 Task: Explore Airbnb accommodation in NgaoundÃ©rÃ©, Cameroon from 2nd December, 2023 to 10th December, 2023 for 1 adult.1  bedroom having 1 bed and 1 bathroom. Property type can be hotel. Booking option can be shelf check-in. Look for 3 properties as per requirement.
Action: Mouse pressed left at (486, 105)
Screenshot: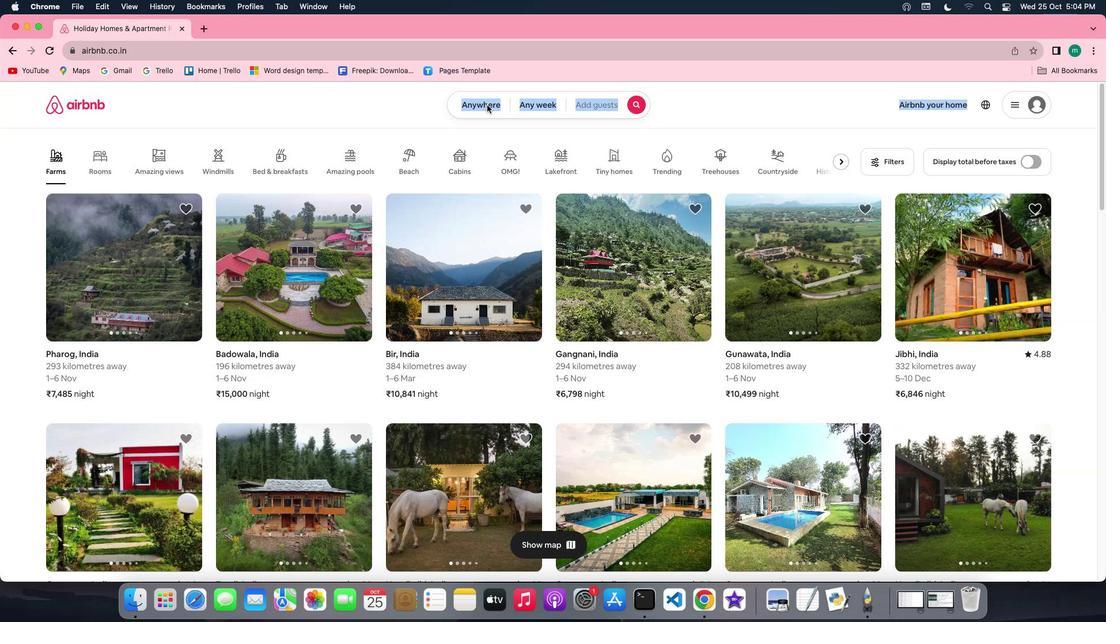 
Action: Mouse pressed left at (486, 105)
Screenshot: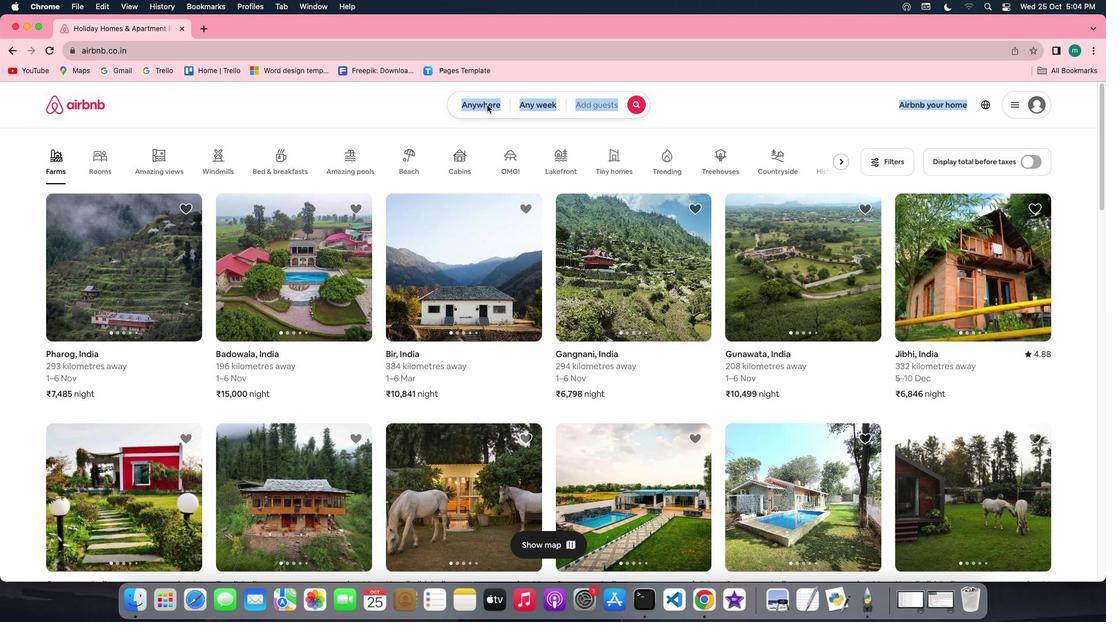 
Action: Mouse moved to (404, 155)
Screenshot: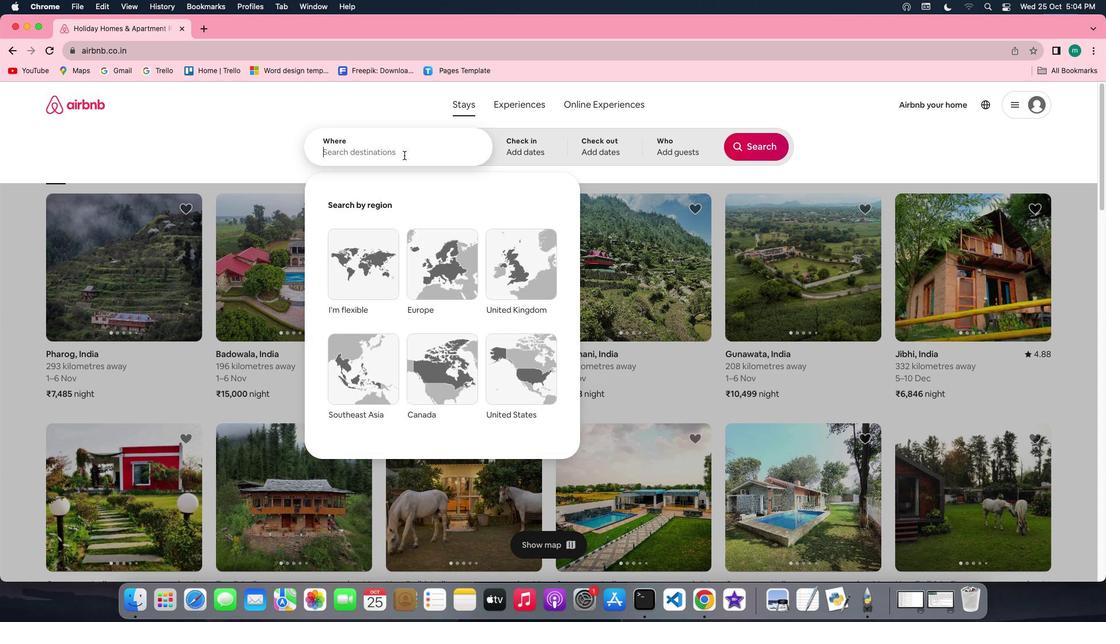 
Action: Mouse pressed left at (404, 155)
Screenshot: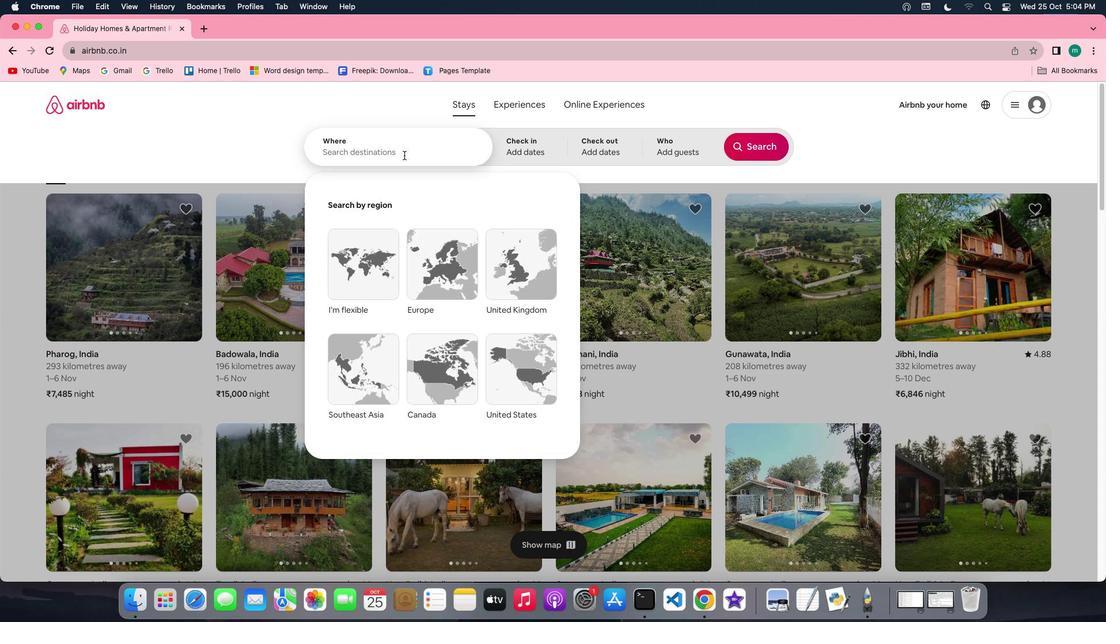 
Action: Mouse moved to (409, 153)
Screenshot: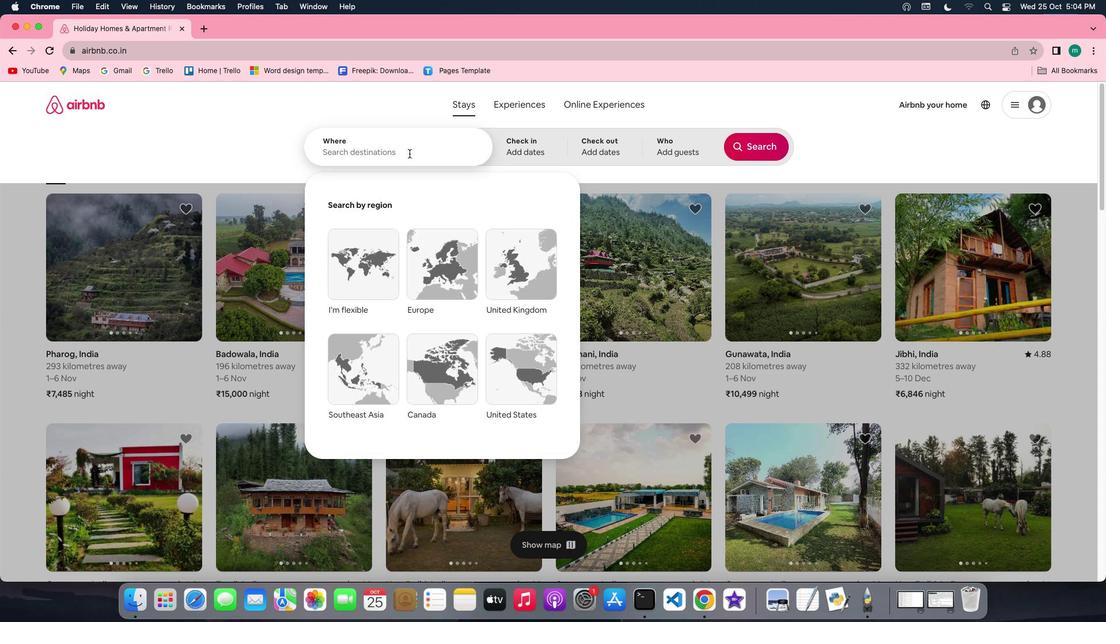 
Action: Key pressed Key.shift'N''g''a''o''u''n''d''e''r''e'
Screenshot: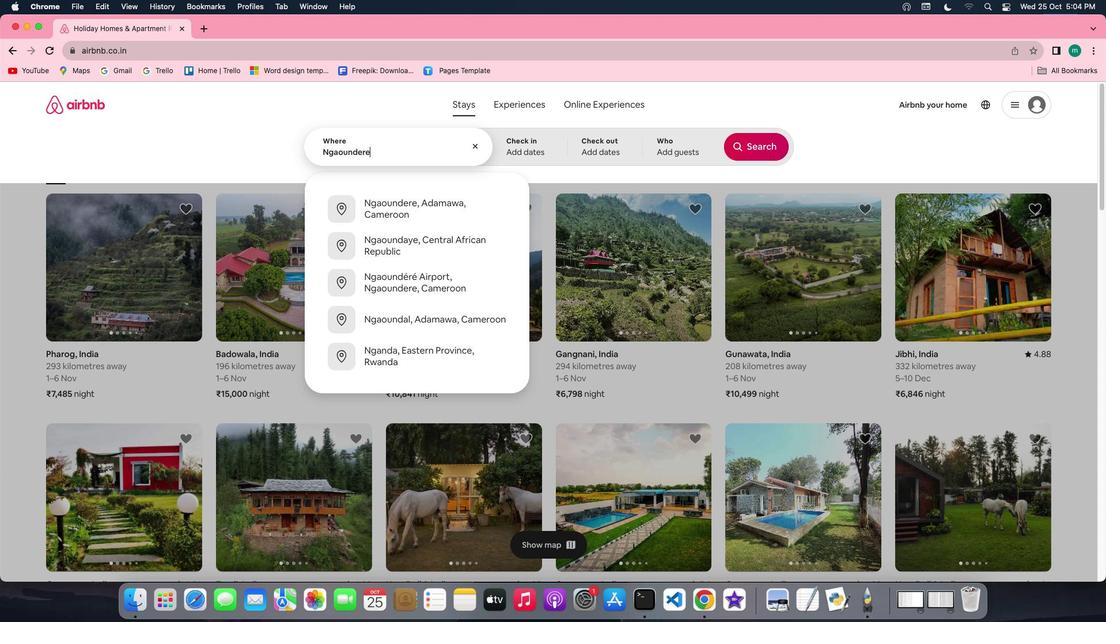 
Action: Mouse moved to (409, 153)
Screenshot: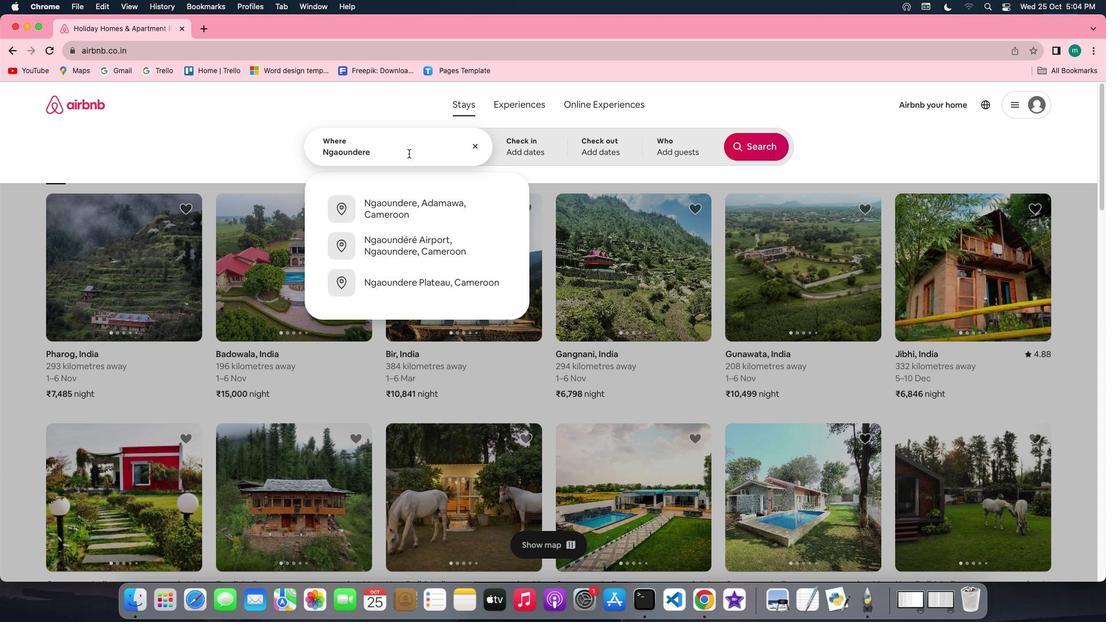 
Action: Key pressed ','Key.spaceKey.shift'C''a''a''m''e''r''o''o''n'
Screenshot: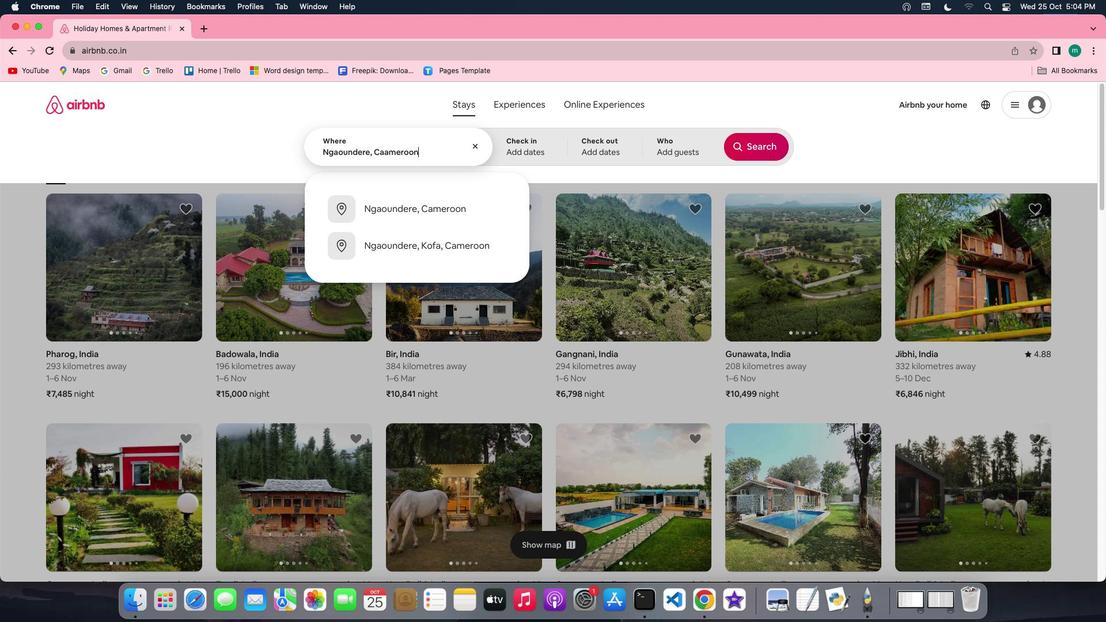 
Action: Mouse moved to (517, 150)
Screenshot: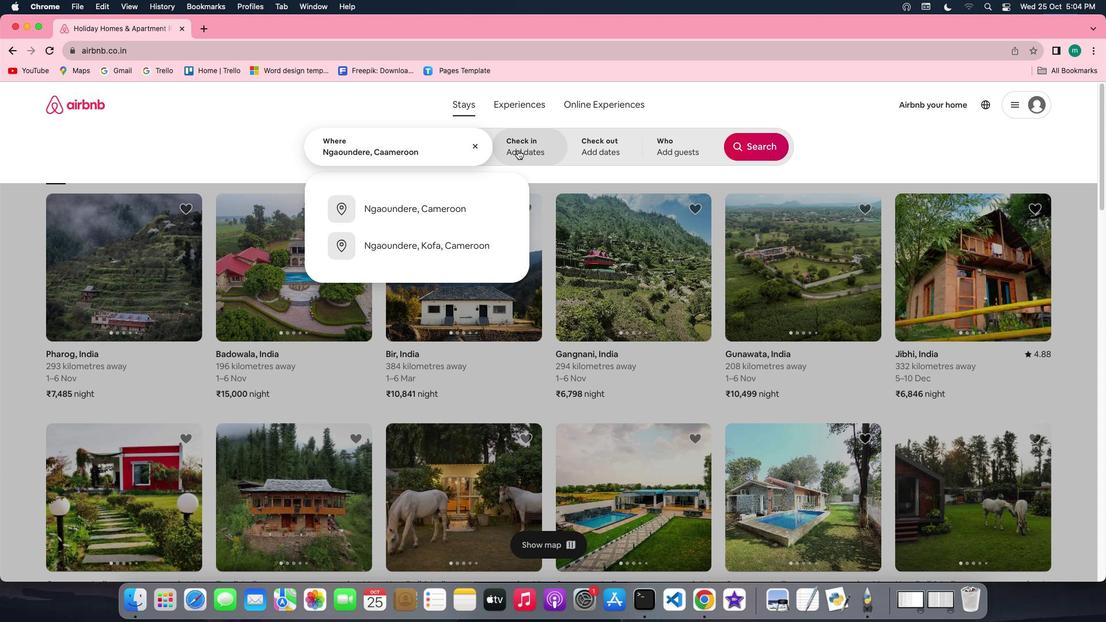 
Action: Mouse pressed left at (517, 150)
Screenshot: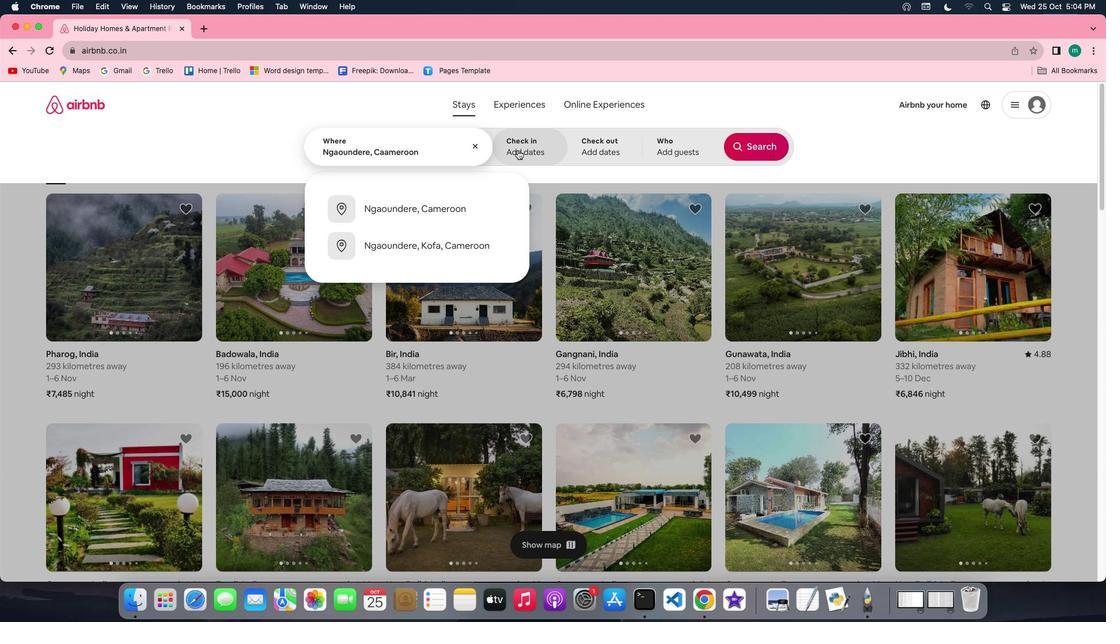 
Action: Mouse moved to (763, 240)
Screenshot: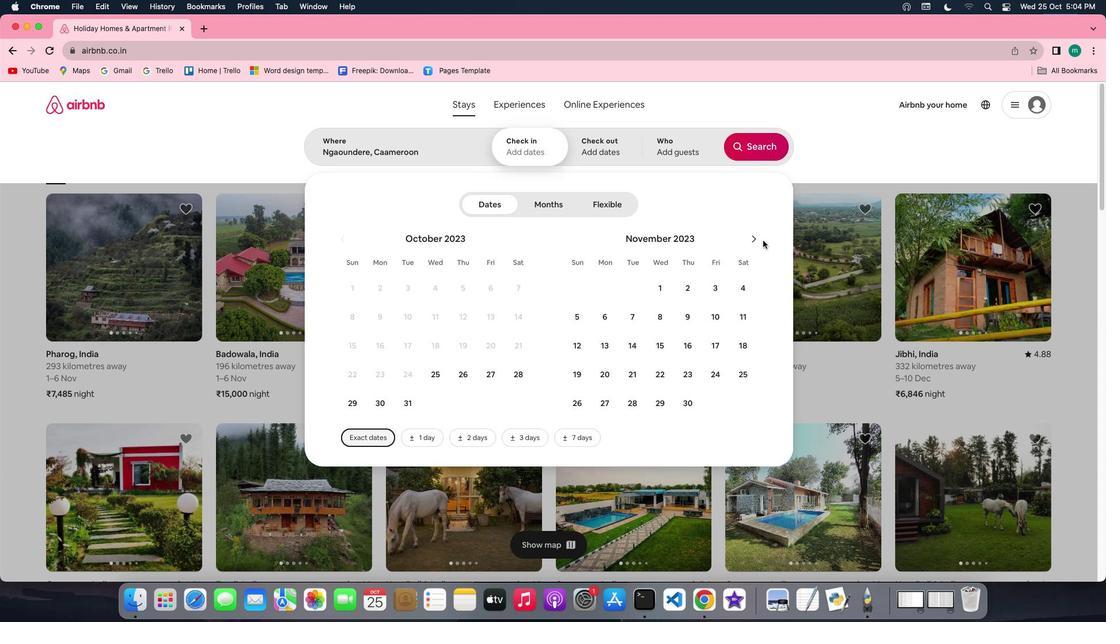 
Action: Mouse pressed left at (763, 240)
Screenshot: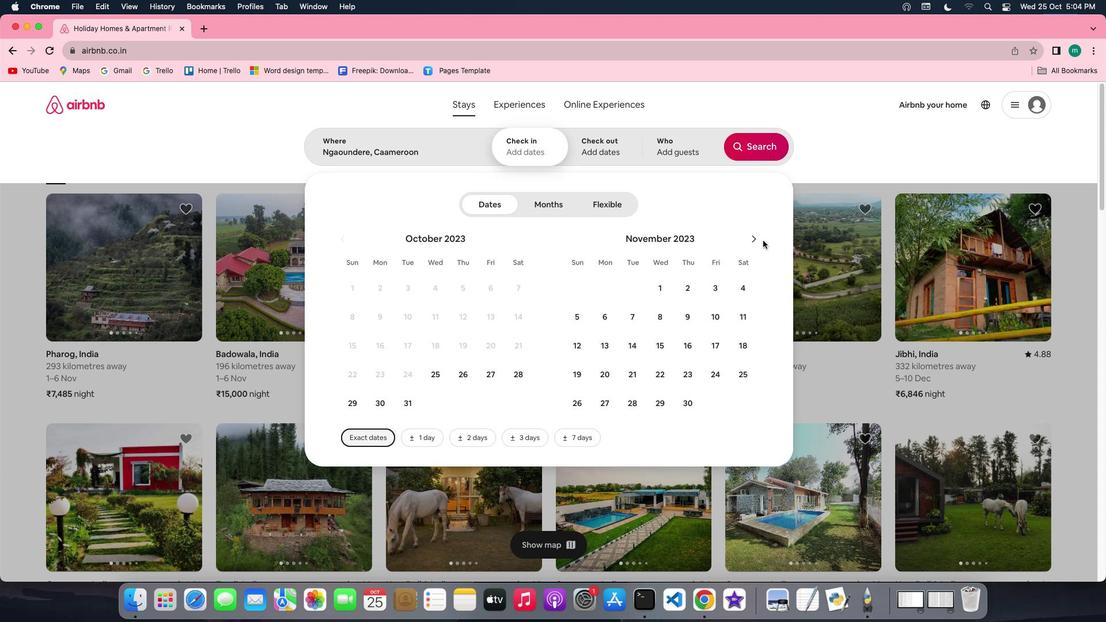 
Action: Mouse moved to (759, 241)
Screenshot: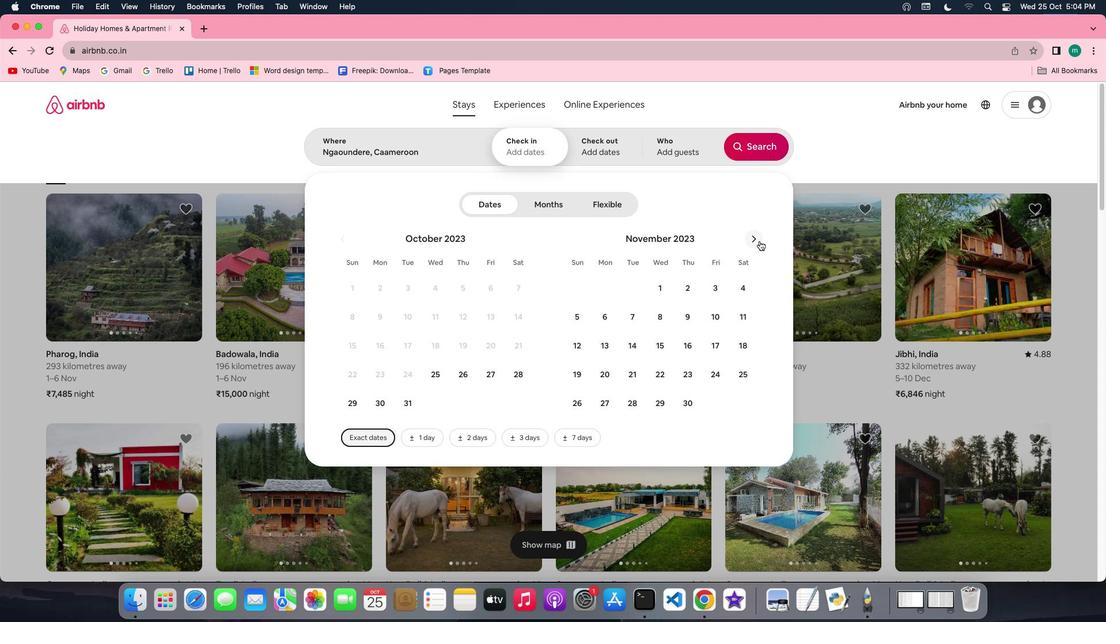
Action: Mouse pressed left at (759, 241)
Screenshot: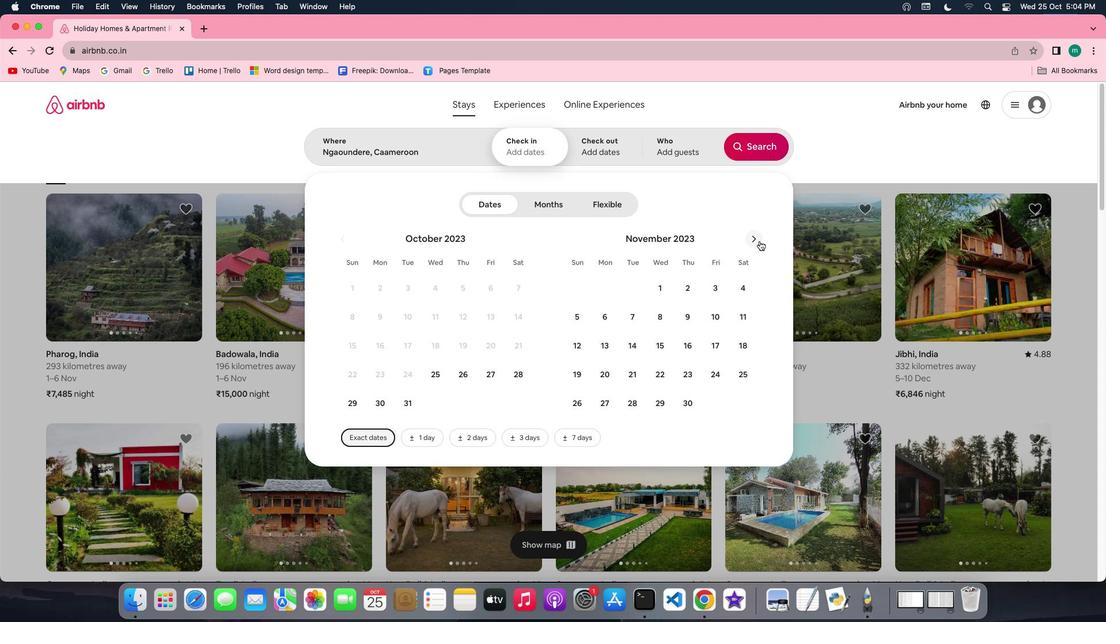 
Action: Mouse moved to (741, 286)
Screenshot: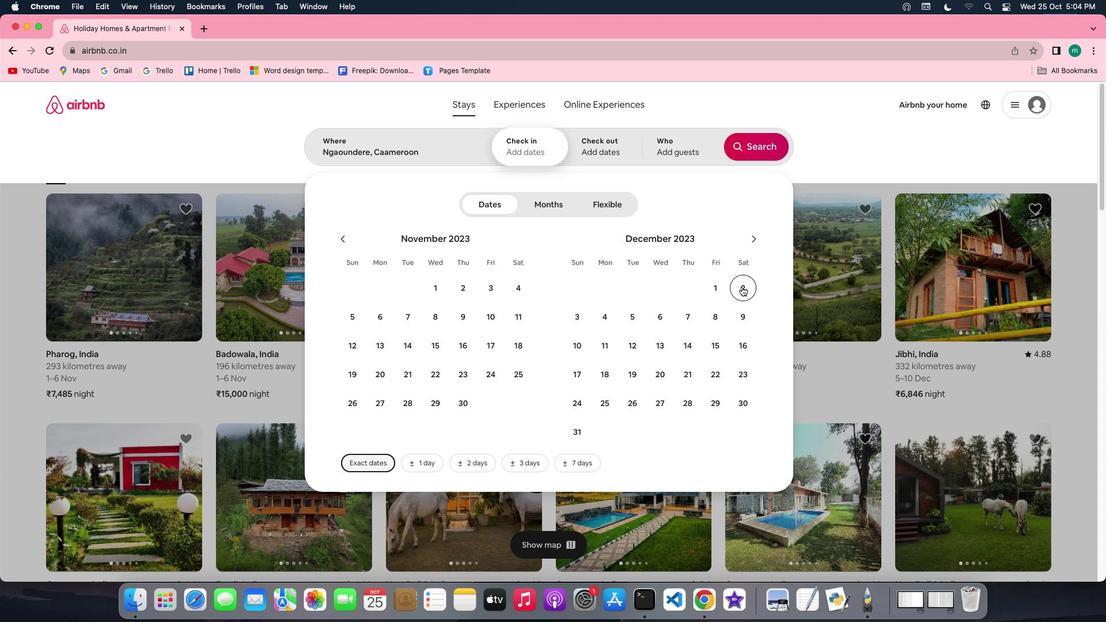
Action: Mouse pressed left at (741, 286)
Screenshot: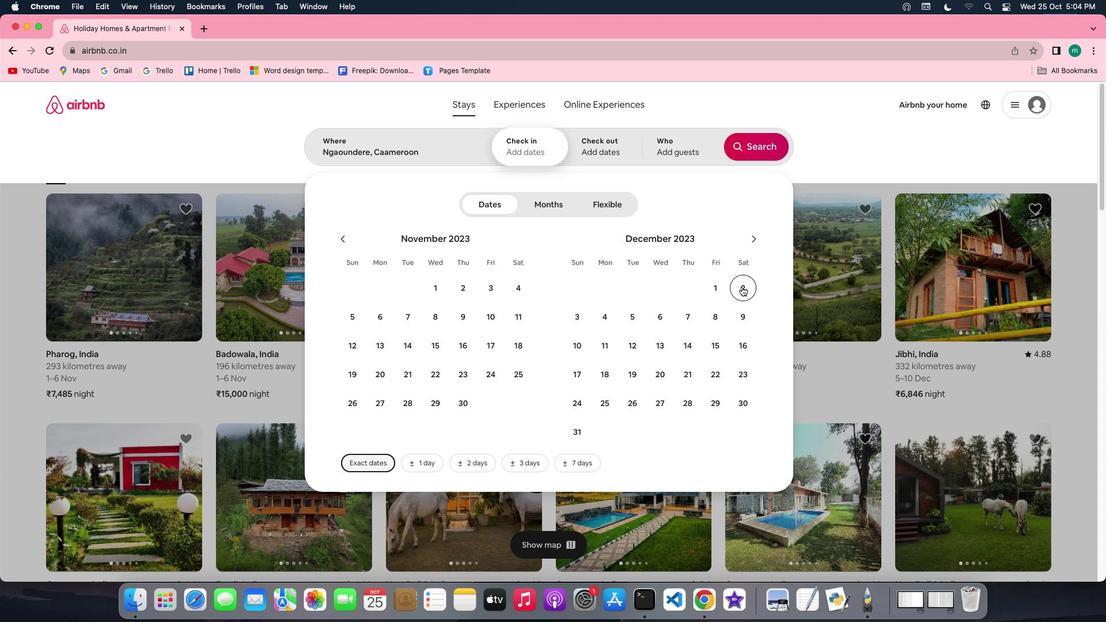 
Action: Mouse moved to (577, 348)
Screenshot: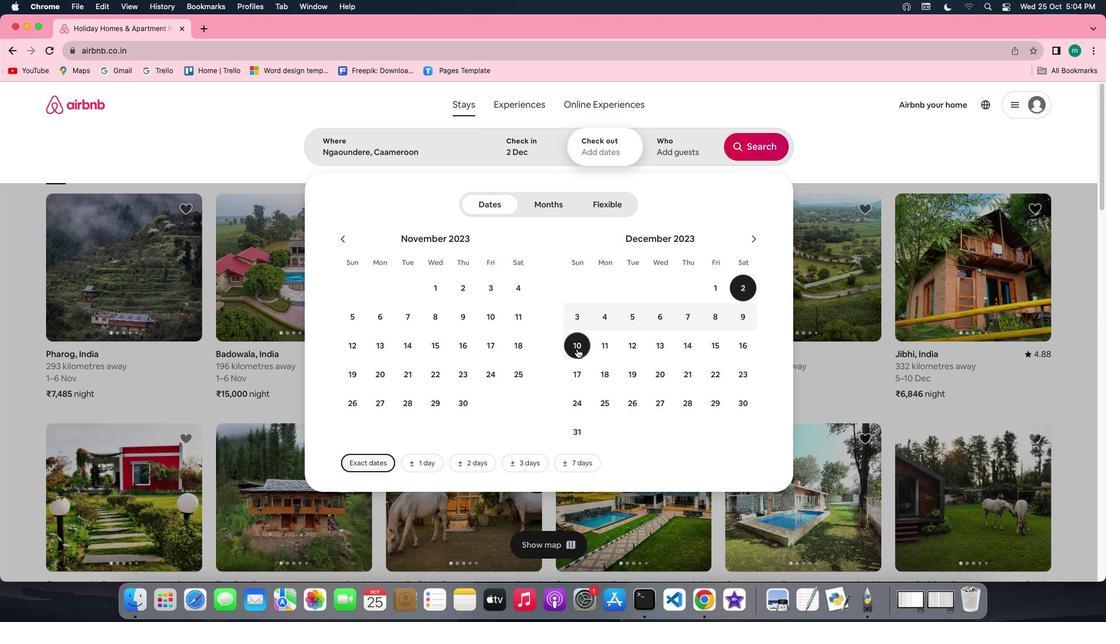 
Action: Mouse pressed left at (577, 348)
Screenshot: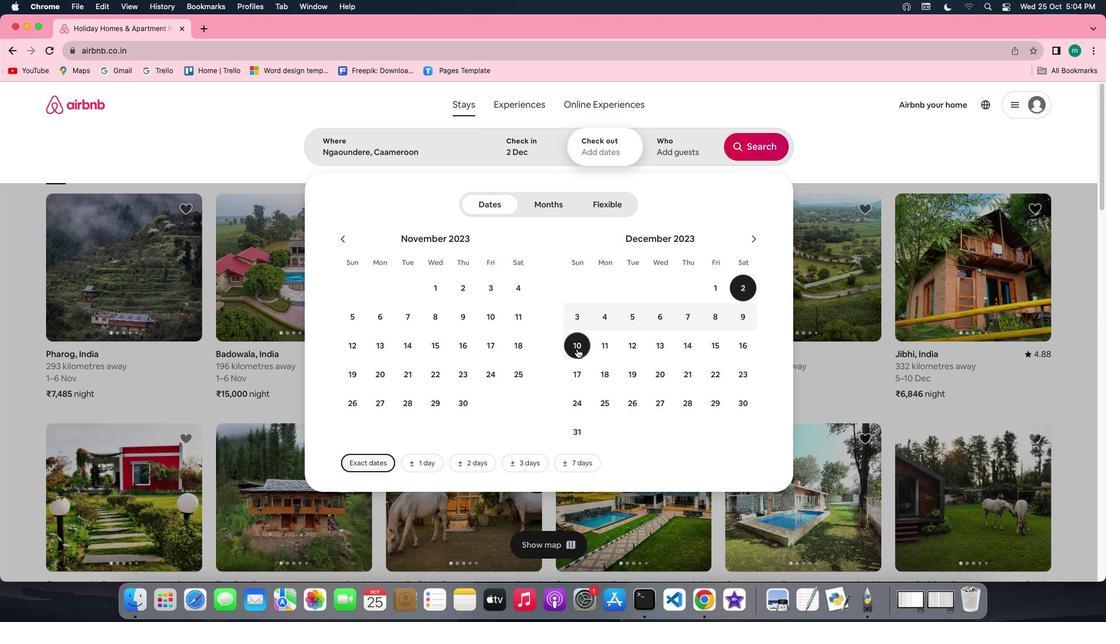 
Action: Mouse moved to (694, 145)
Screenshot: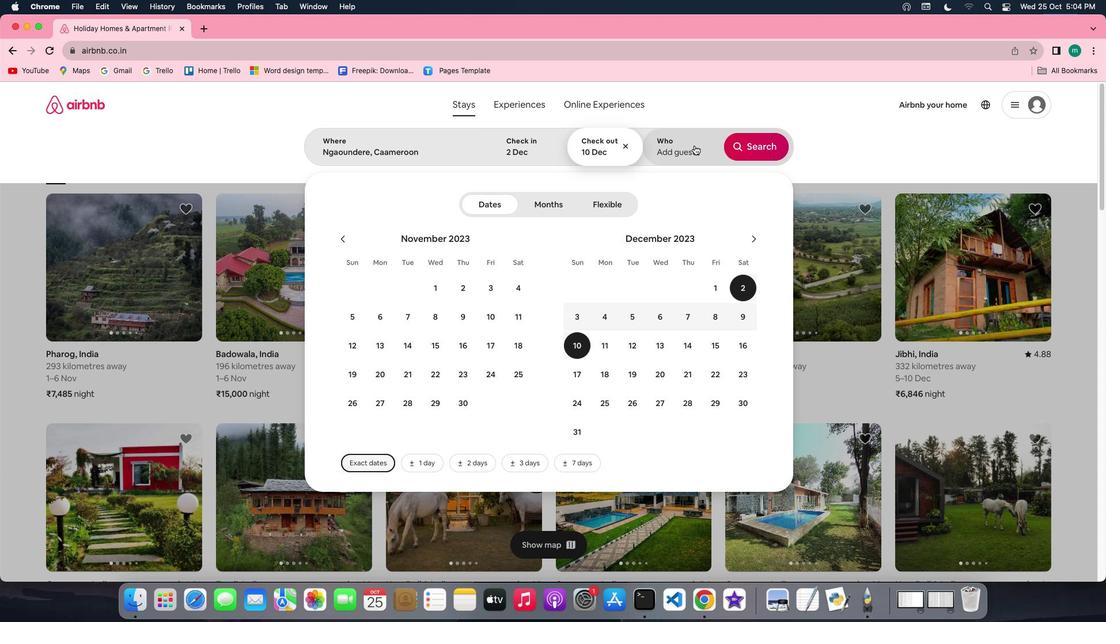 
Action: Mouse pressed left at (694, 145)
Screenshot: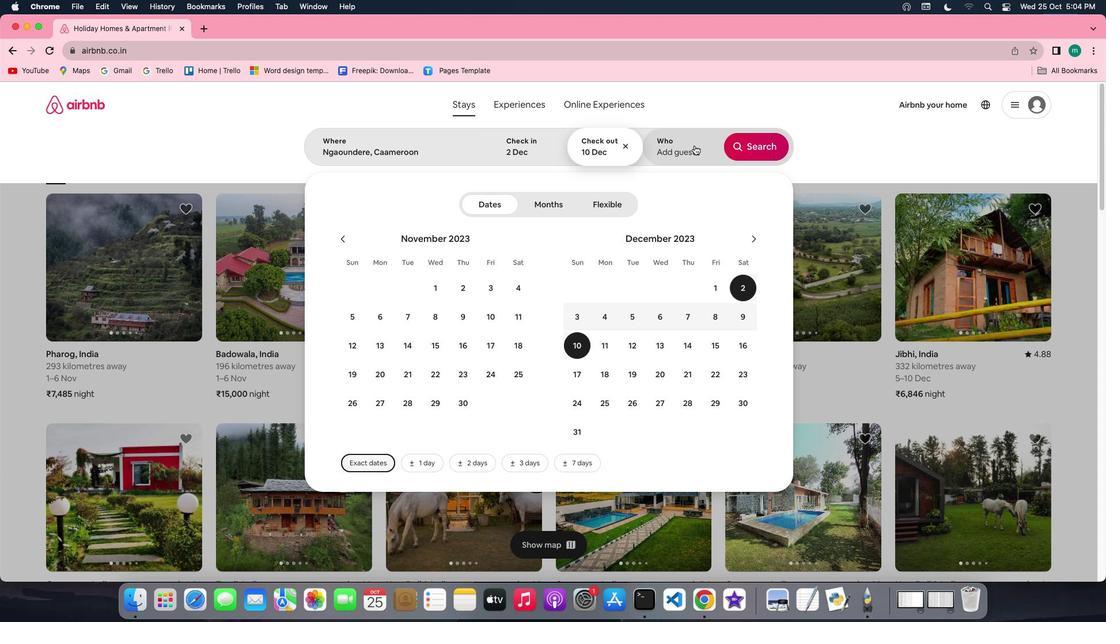 
Action: Mouse moved to (759, 210)
Screenshot: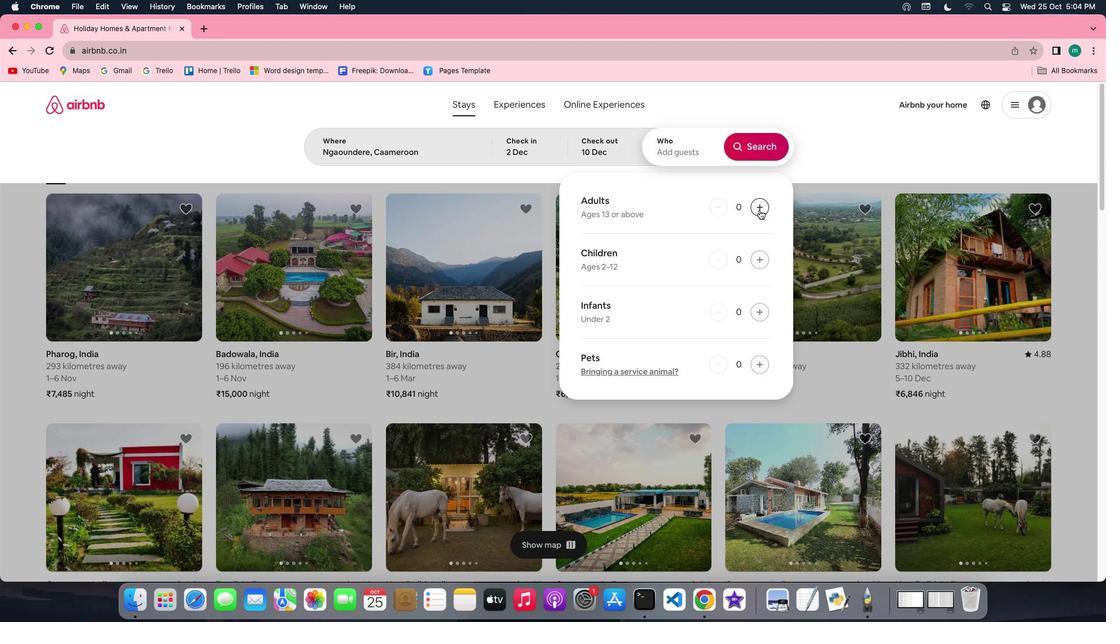 
Action: Mouse pressed left at (759, 210)
Screenshot: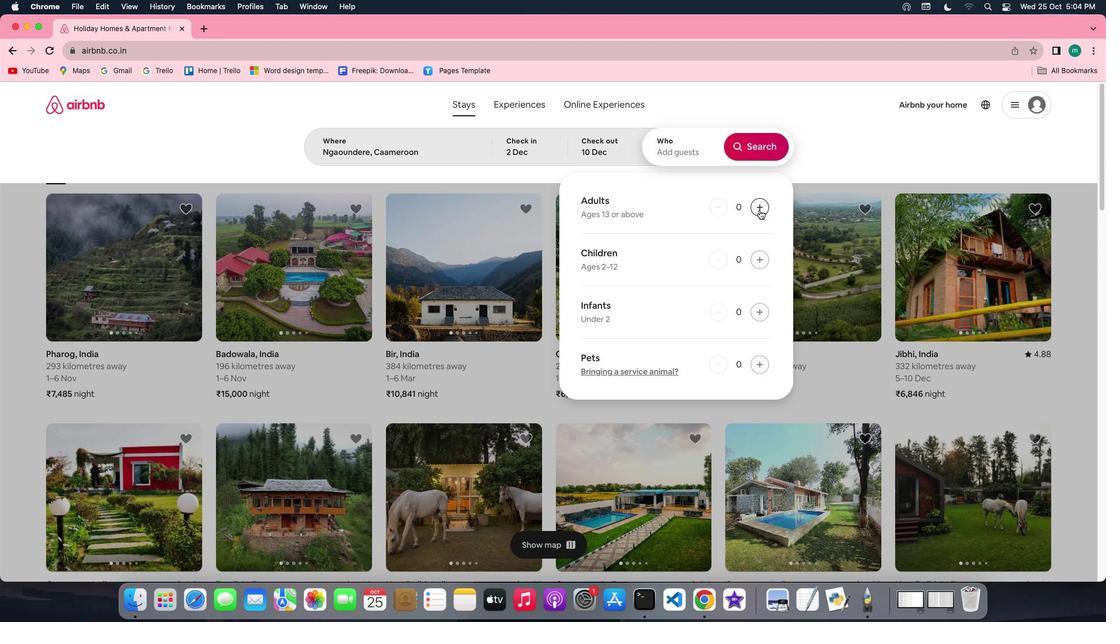 
Action: Mouse moved to (774, 149)
Screenshot: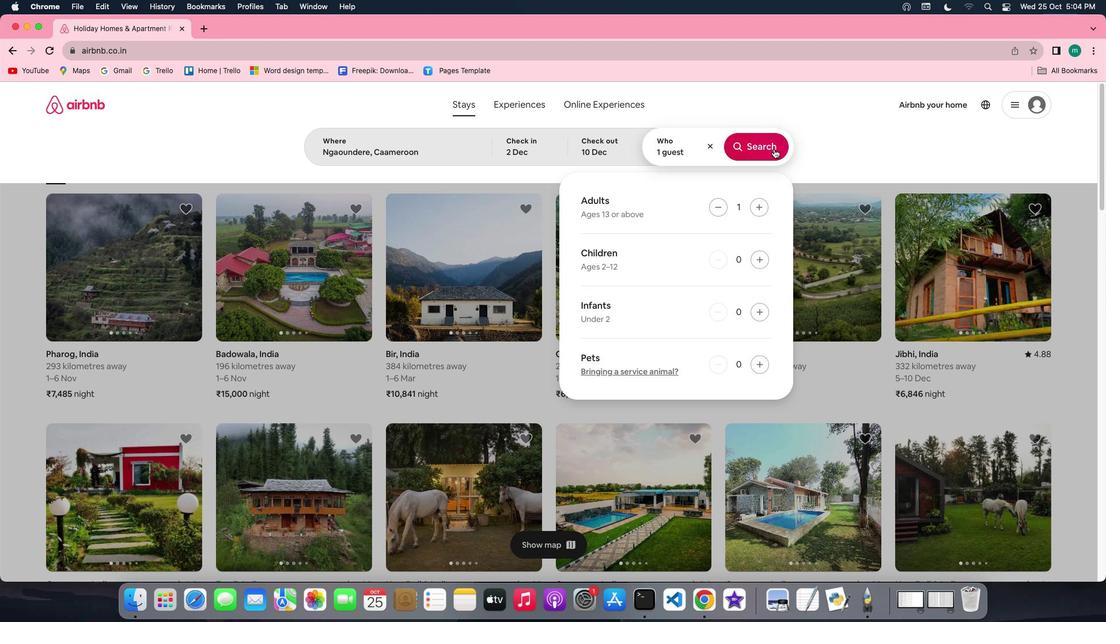 
Action: Mouse pressed left at (774, 149)
Screenshot: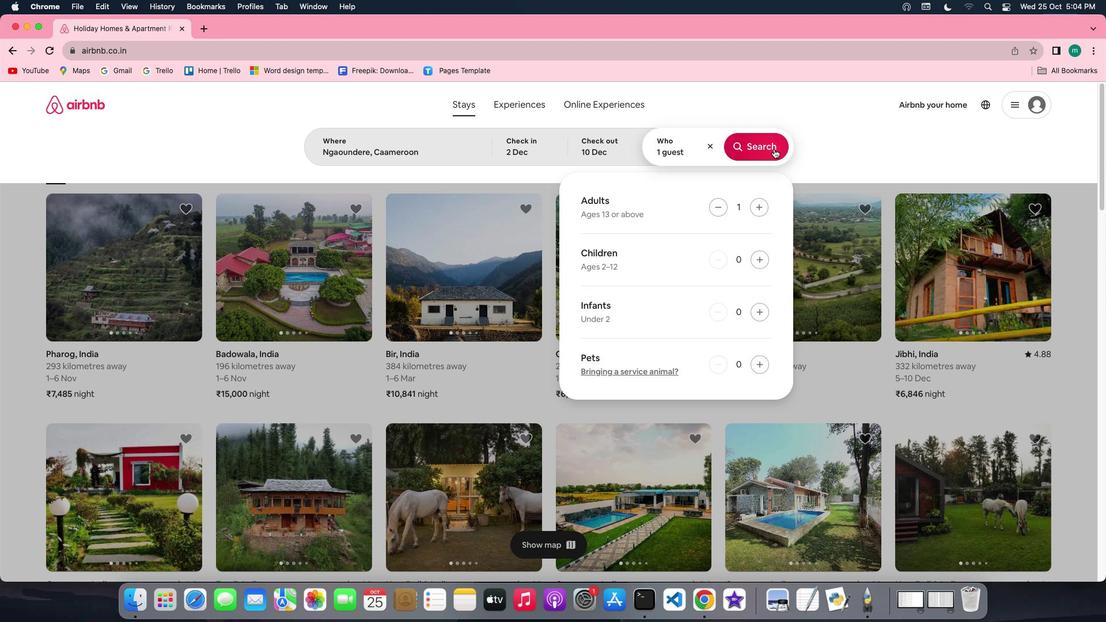 
Action: Mouse moved to (937, 145)
Screenshot: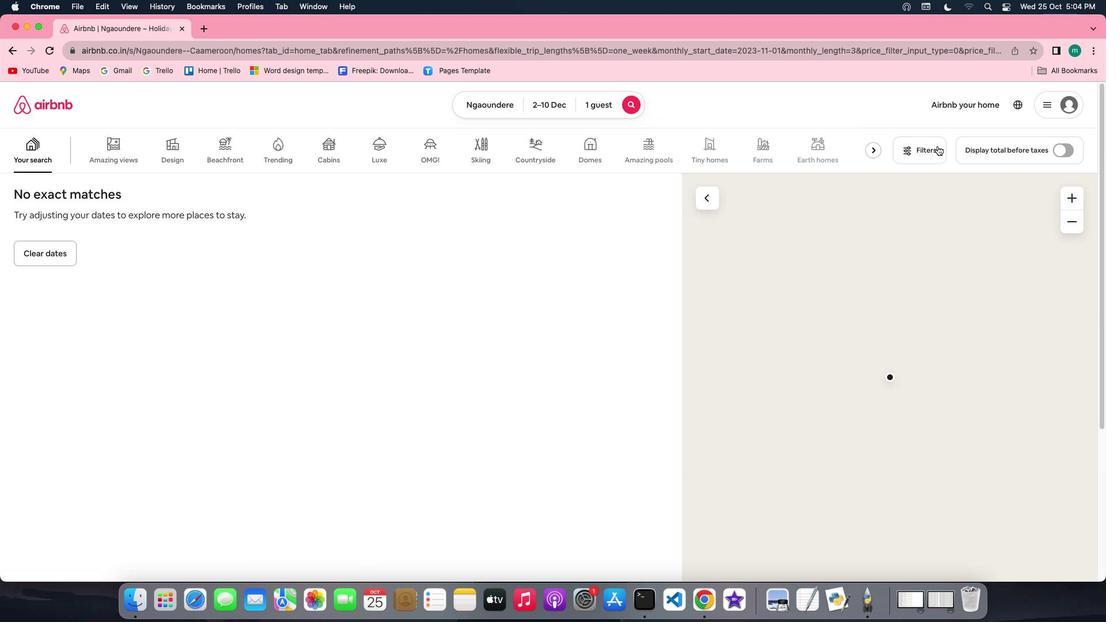 
Action: Mouse pressed left at (937, 145)
Screenshot: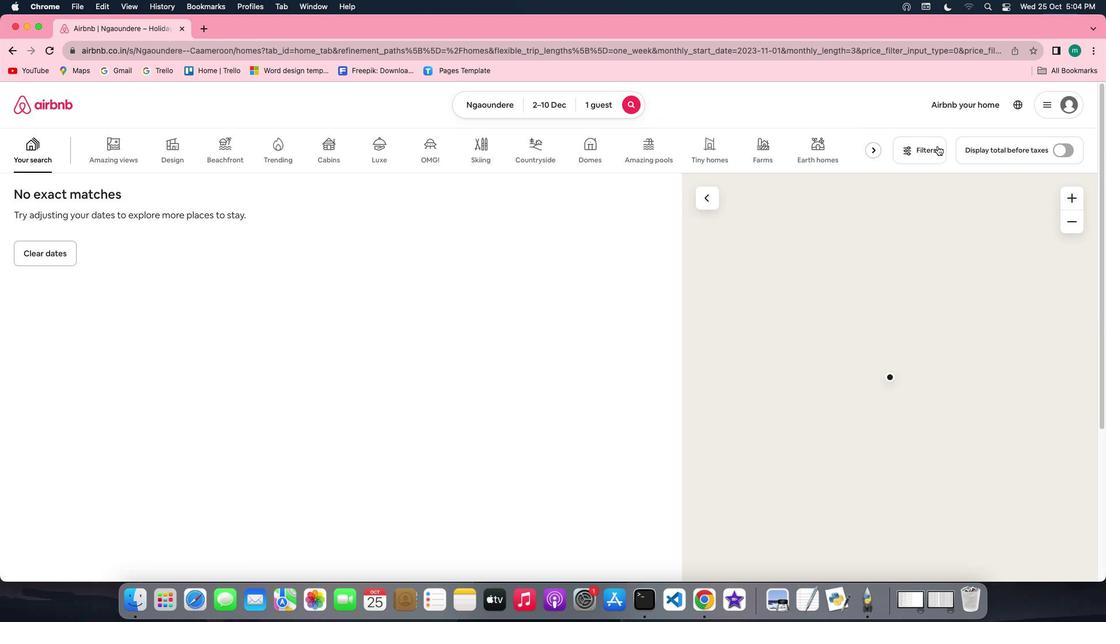 
Action: Mouse moved to (588, 361)
Screenshot: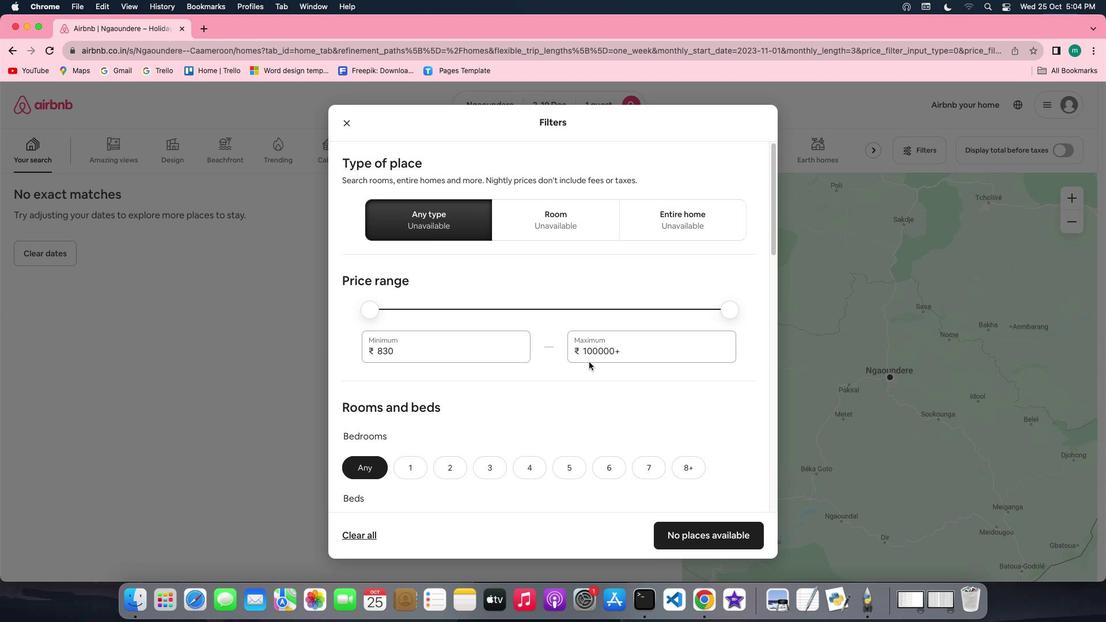 
Action: Mouse scrolled (588, 361) with delta (0, 0)
Screenshot: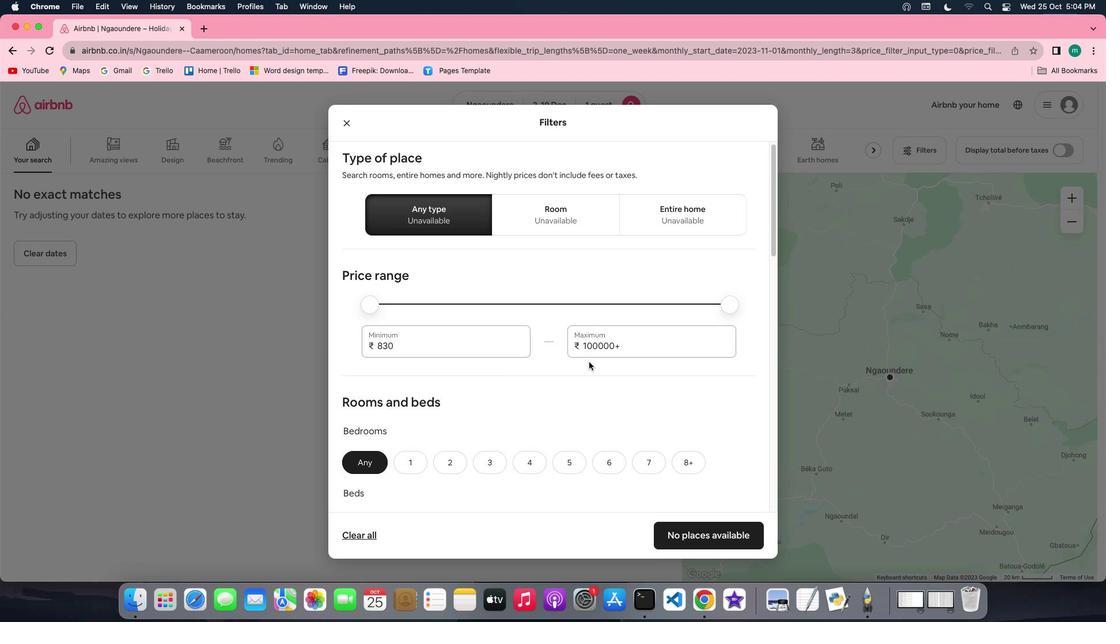 
Action: Mouse scrolled (588, 361) with delta (0, 0)
Screenshot: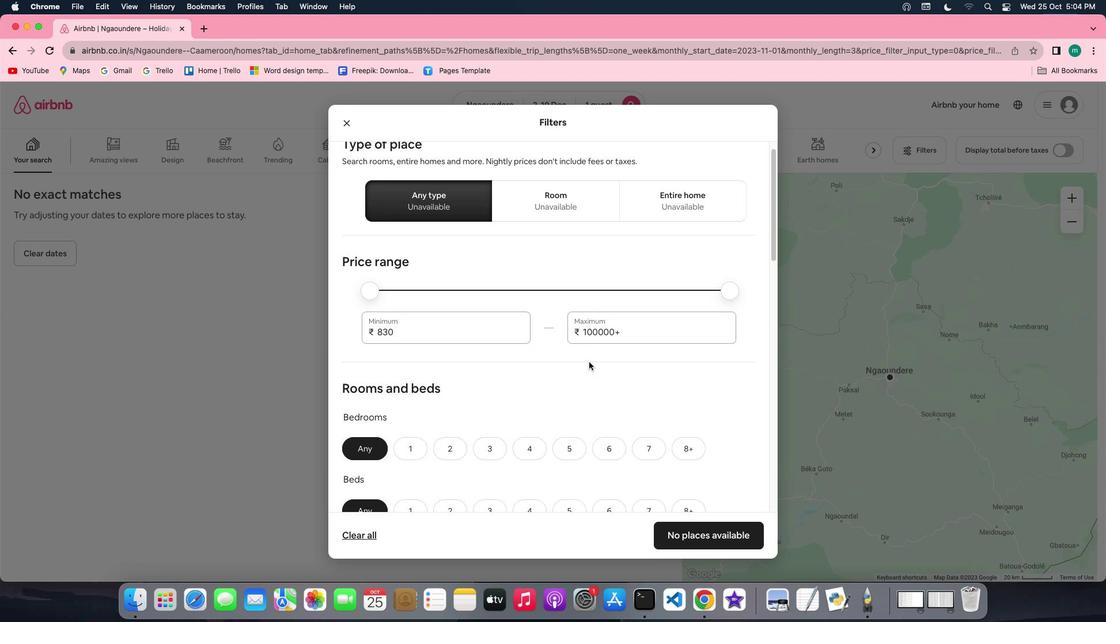 
Action: Mouse scrolled (588, 361) with delta (0, -1)
Screenshot: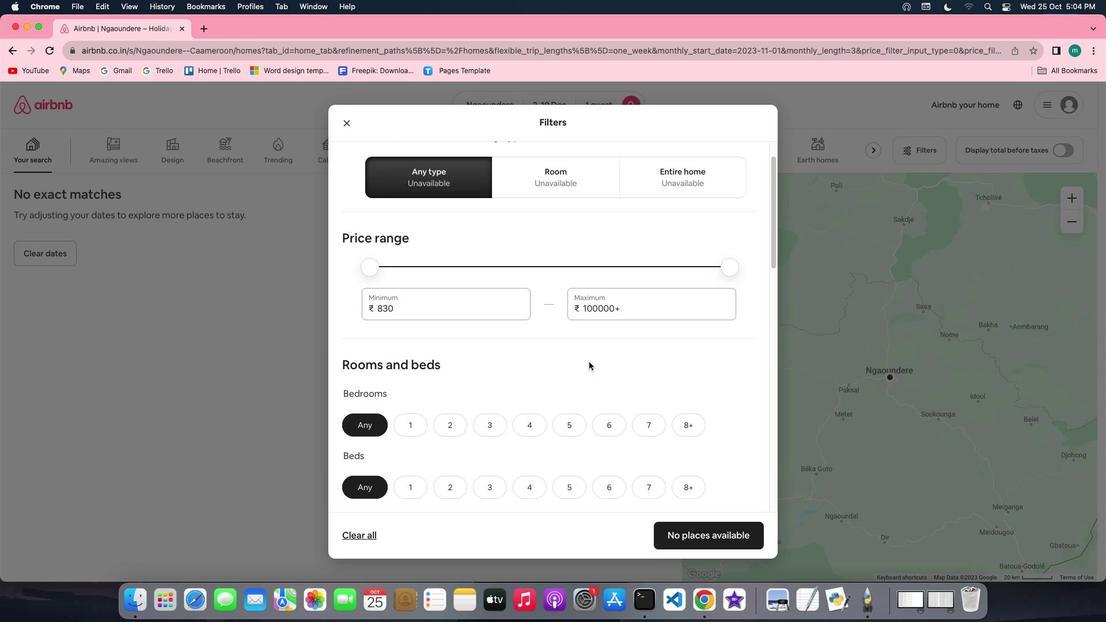 
Action: Mouse scrolled (588, 361) with delta (0, -1)
Screenshot: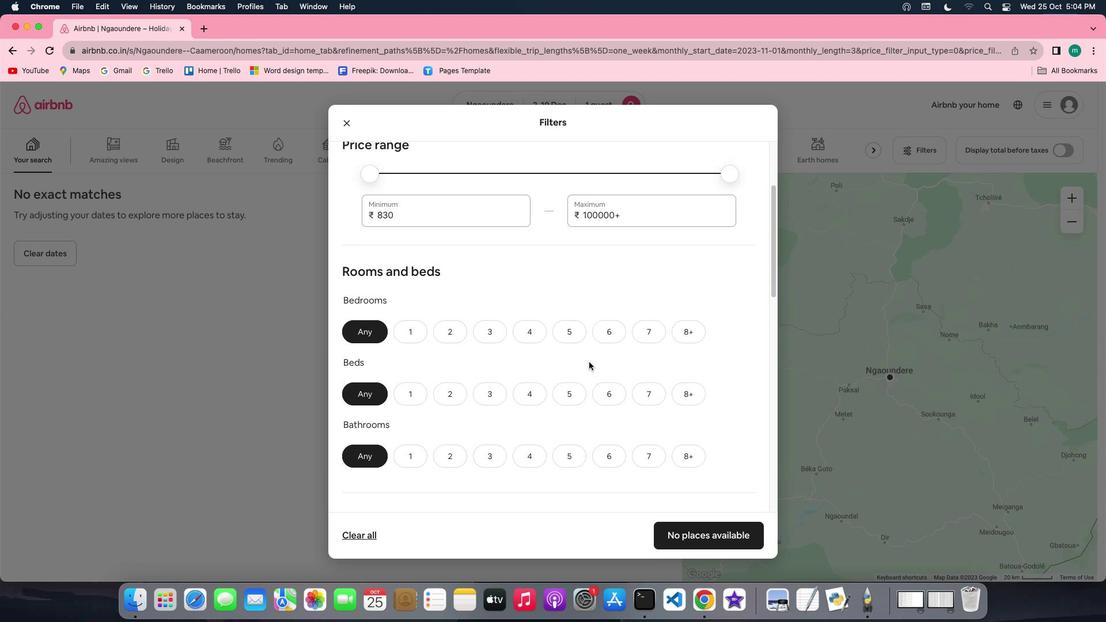 
Action: Mouse scrolled (588, 361) with delta (0, 0)
Screenshot: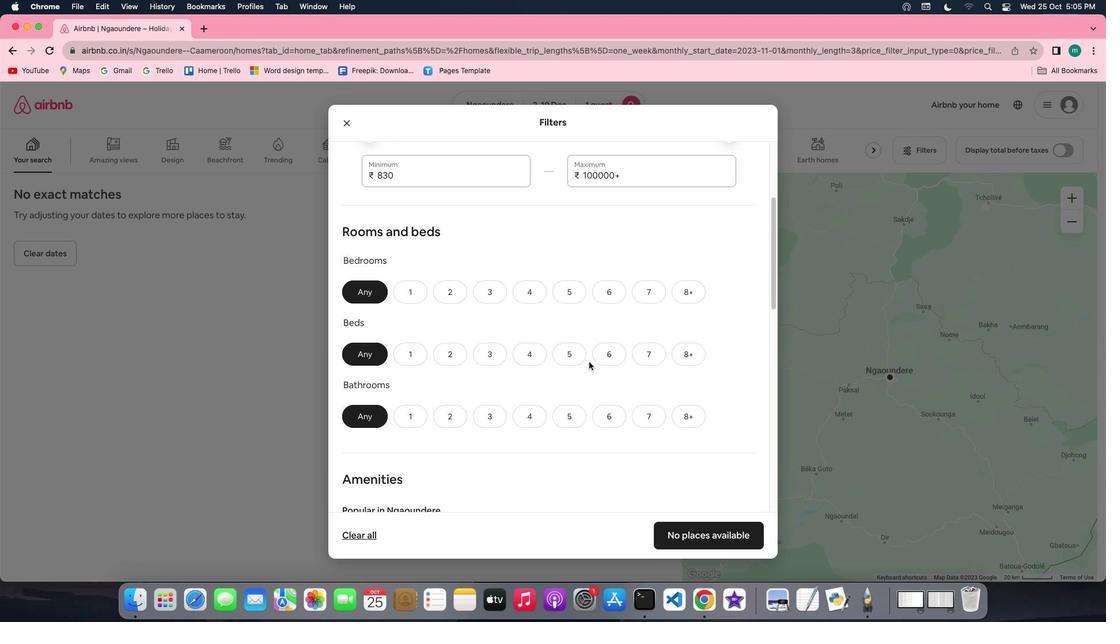 
Action: Mouse scrolled (588, 361) with delta (0, 0)
Screenshot: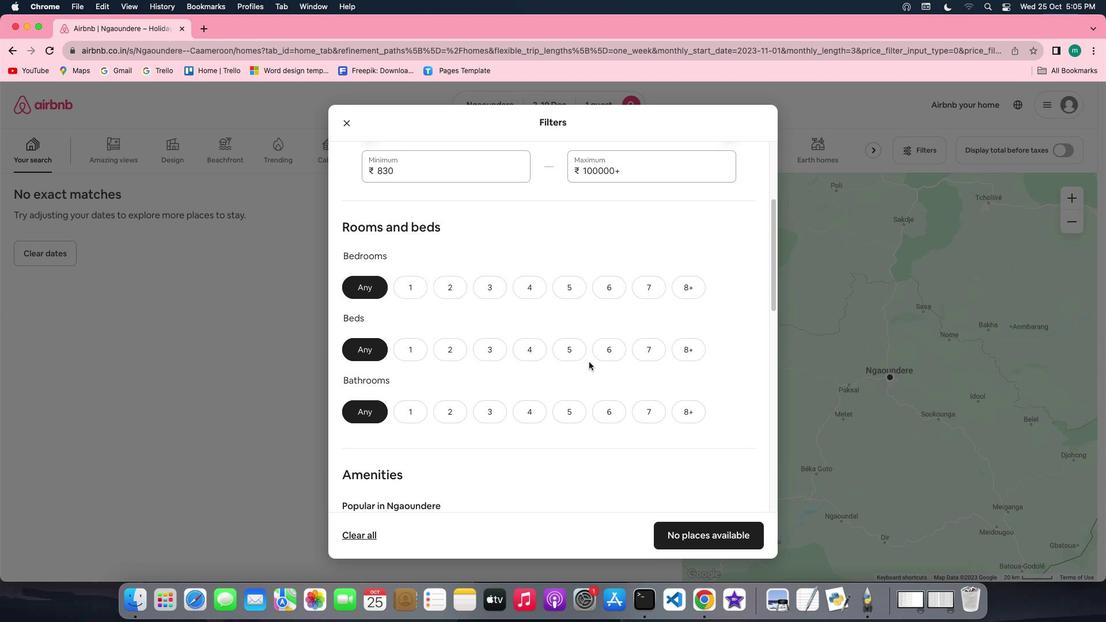 
Action: Mouse scrolled (588, 361) with delta (0, 0)
Screenshot: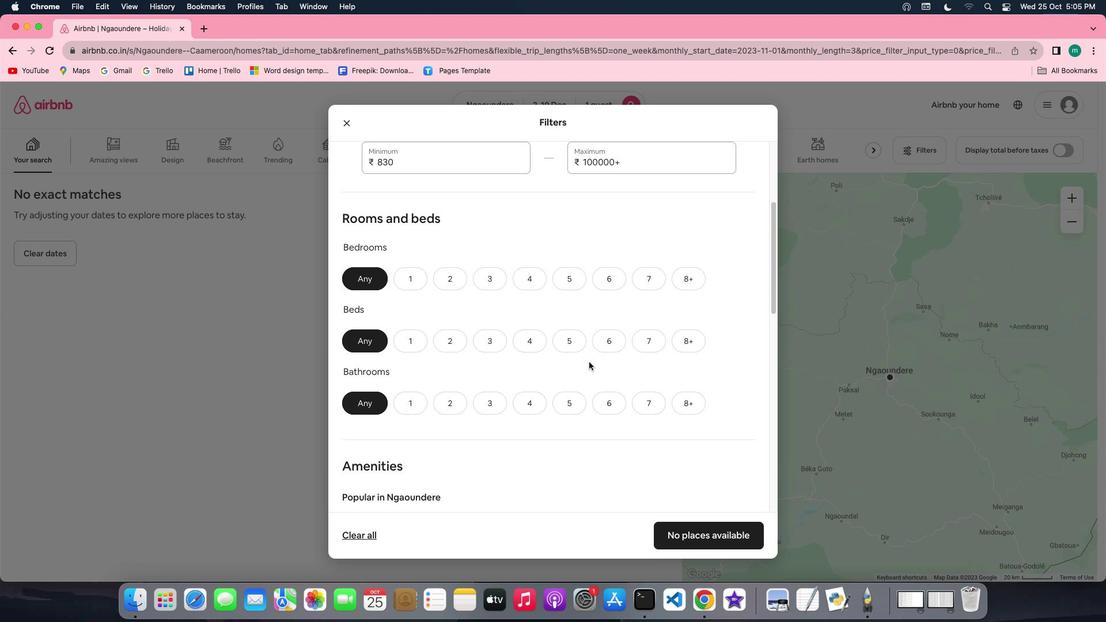 
Action: Mouse scrolled (588, 361) with delta (0, 0)
Screenshot: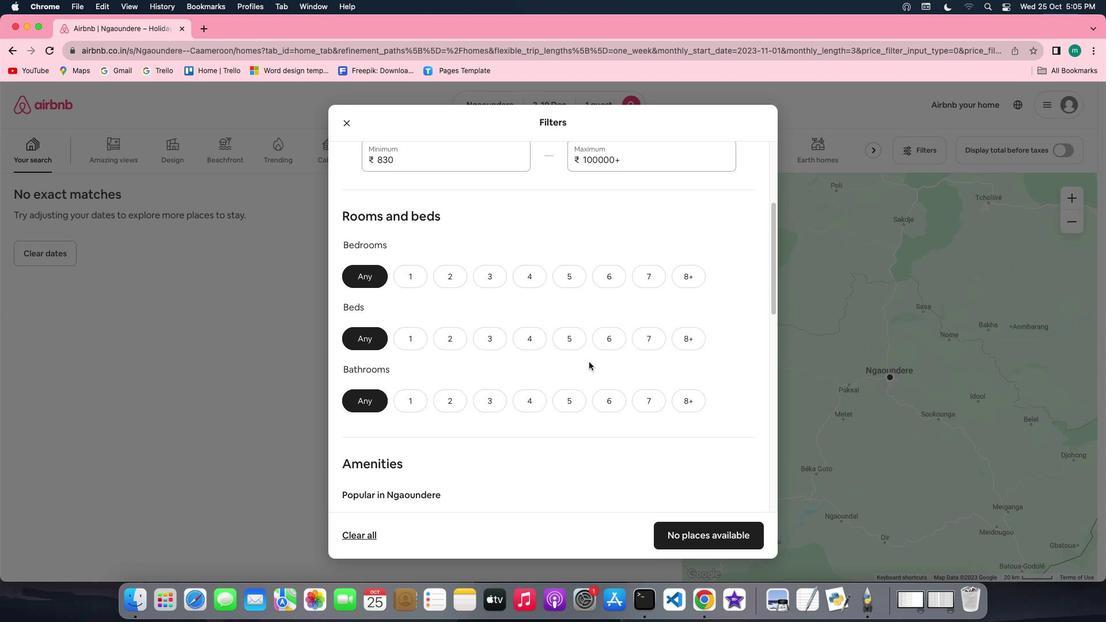 
Action: Mouse scrolled (588, 361) with delta (0, 0)
Screenshot: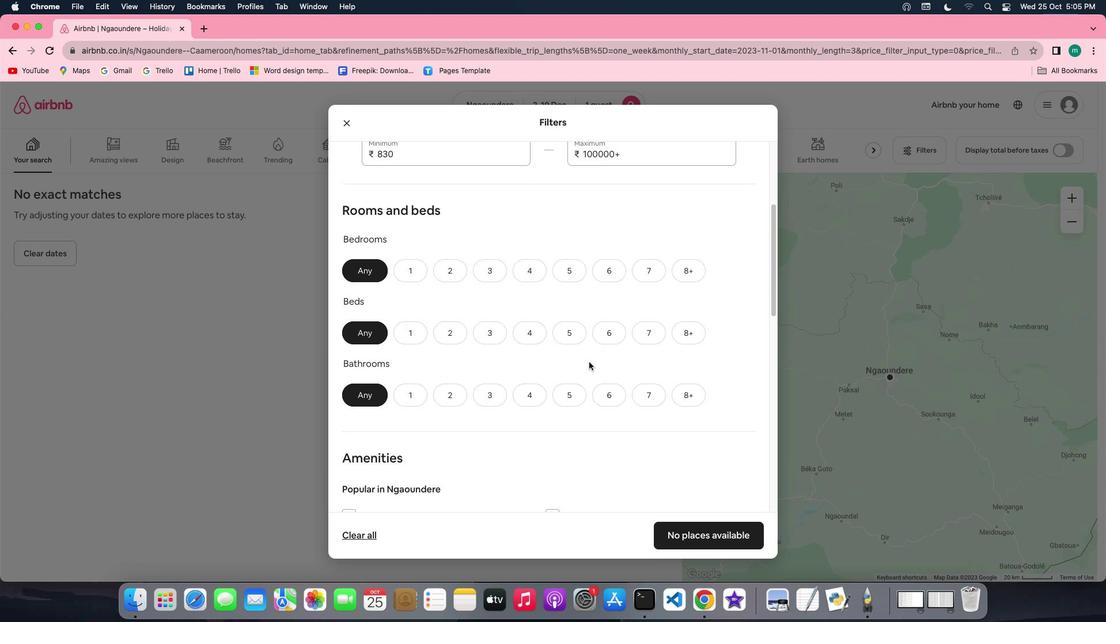 
Action: Mouse scrolled (588, 361) with delta (0, 0)
Screenshot: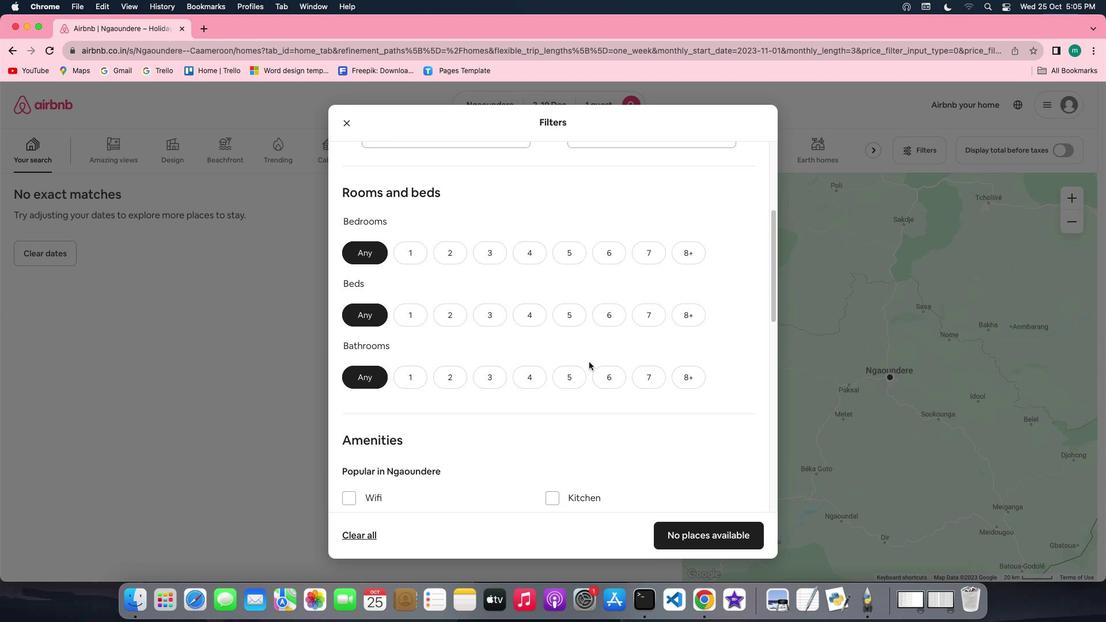 
Action: Mouse moved to (417, 247)
Screenshot: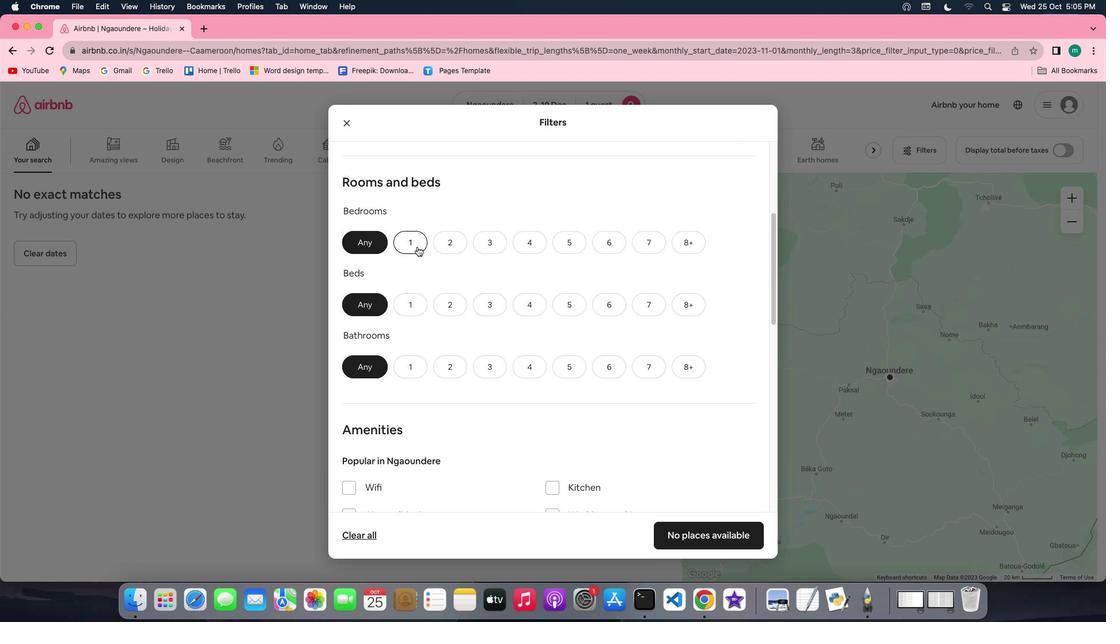 
Action: Mouse pressed left at (417, 247)
Screenshot: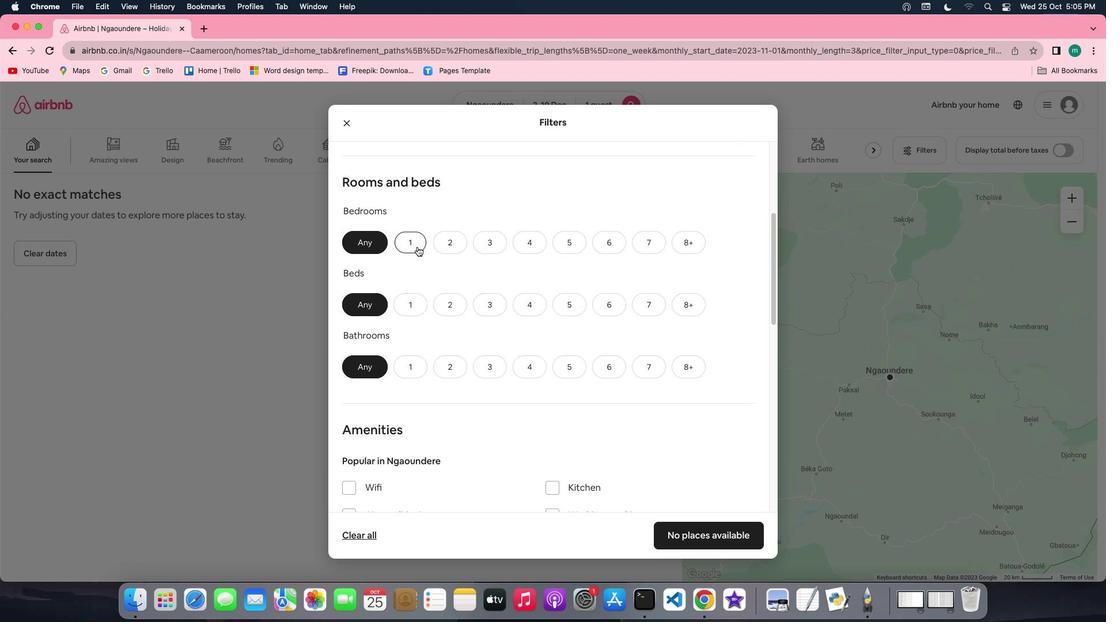 
Action: Mouse moved to (413, 307)
Screenshot: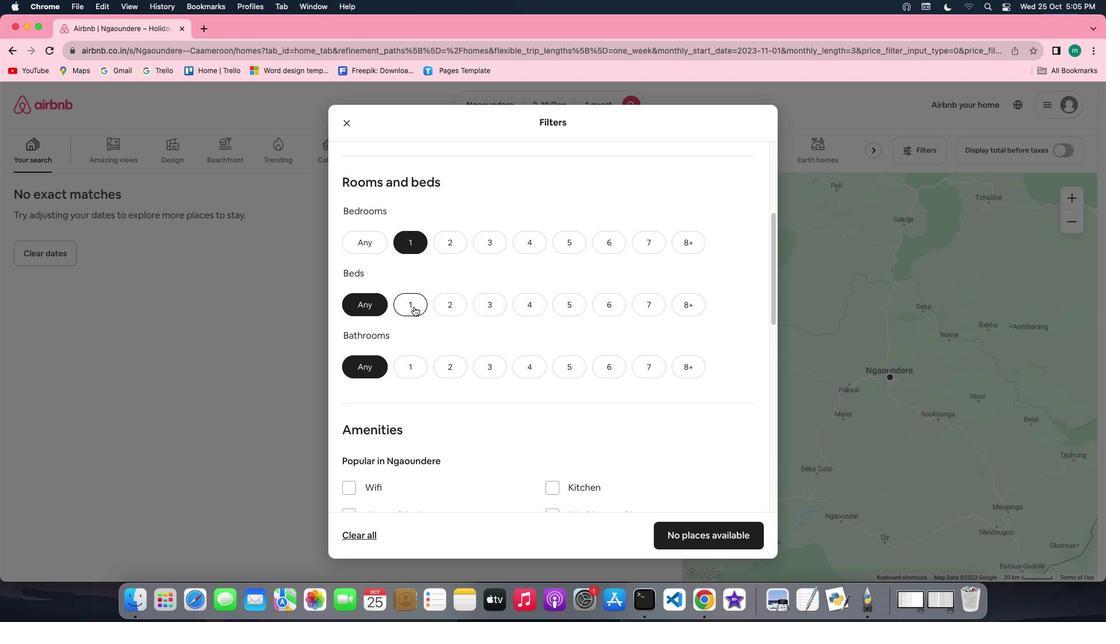 
Action: Mouse pressed left at (413, 307)
Screenshot: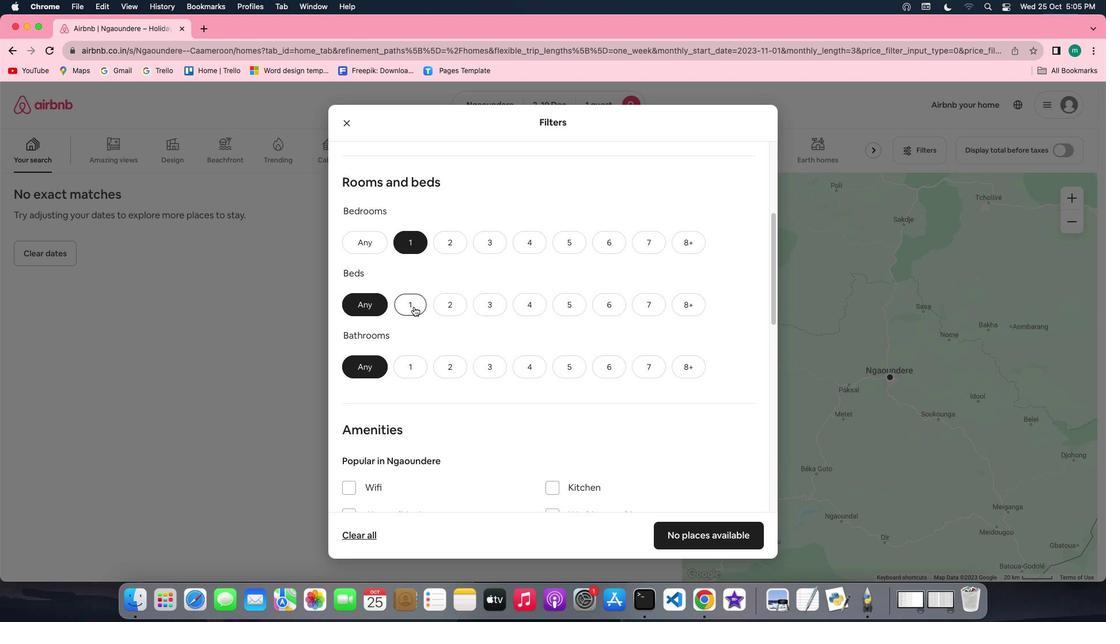 
Action: Mouse moved to (411, 362)
Screenshot: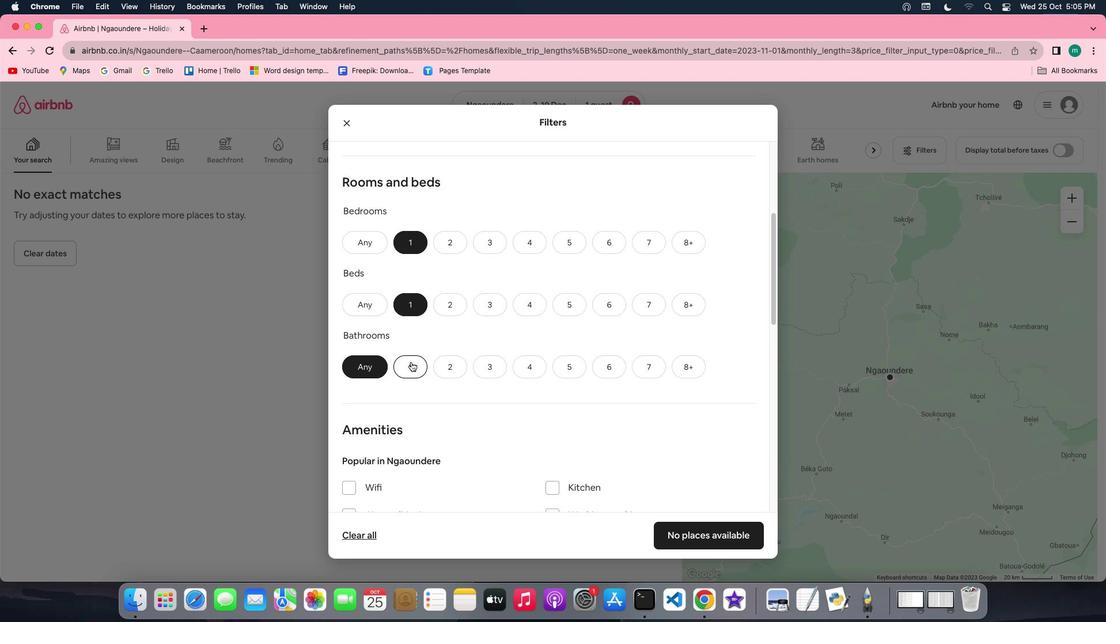
Action: Mouse pressed left at (411, 362)
Screenshot: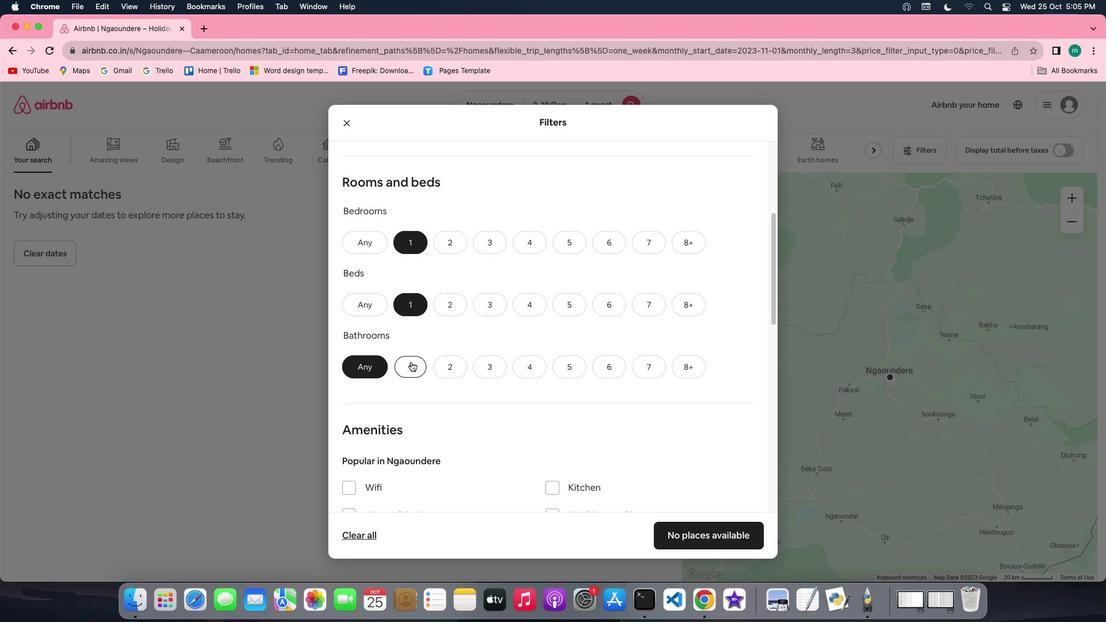 
Action: Mouse moved to (534, 378)
Screenshot: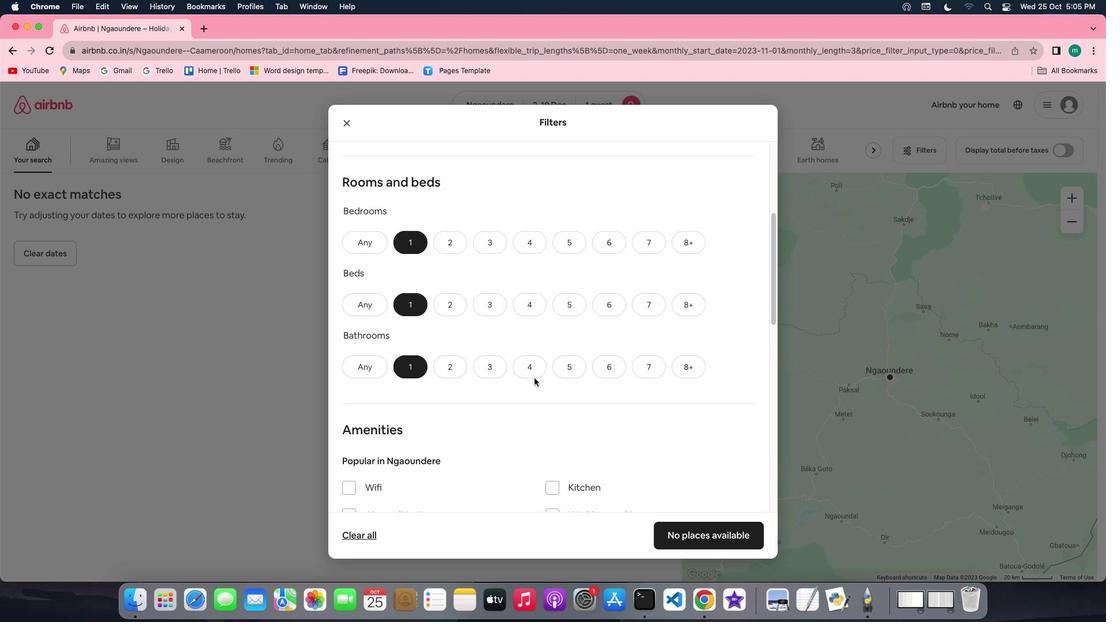 
Action: Mouse scrolled (534, 378) with delta (0, 0)
Screenshot: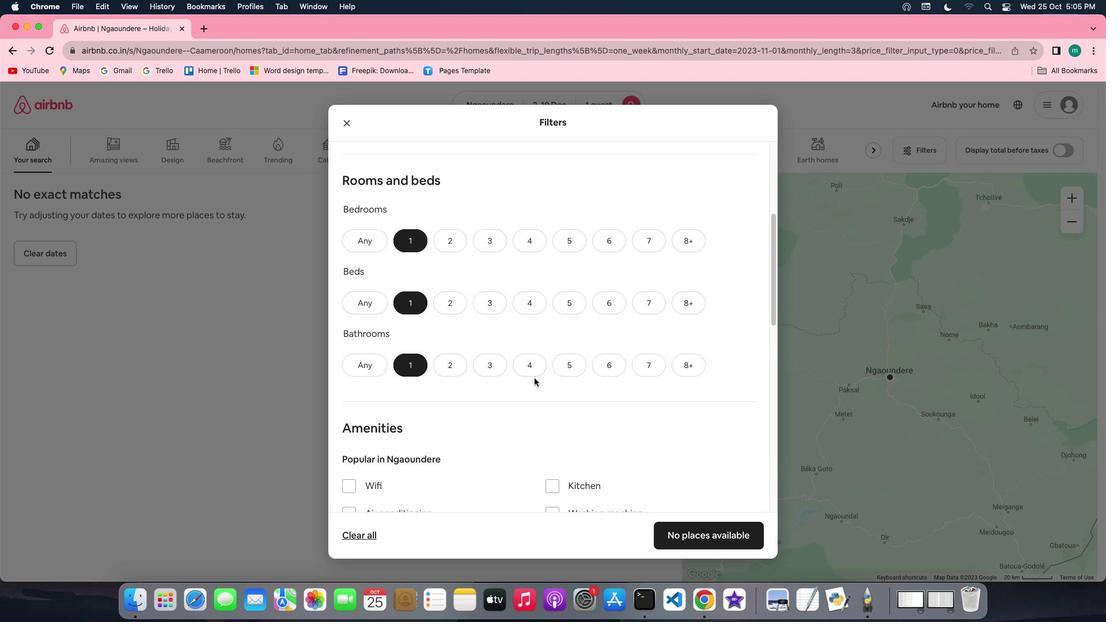 
Action: Mouse scrolled (534, 378) with delta (0, 0)
Screenshot: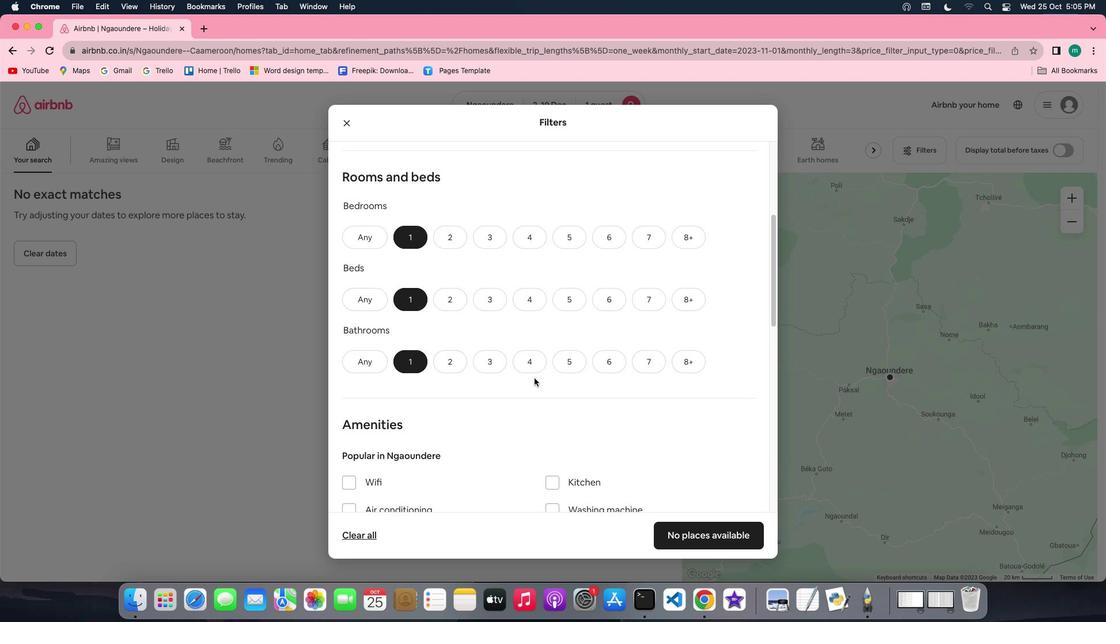 
Action: Mouse scrolled (534, 378) with delta (0, 0)
Screenshot: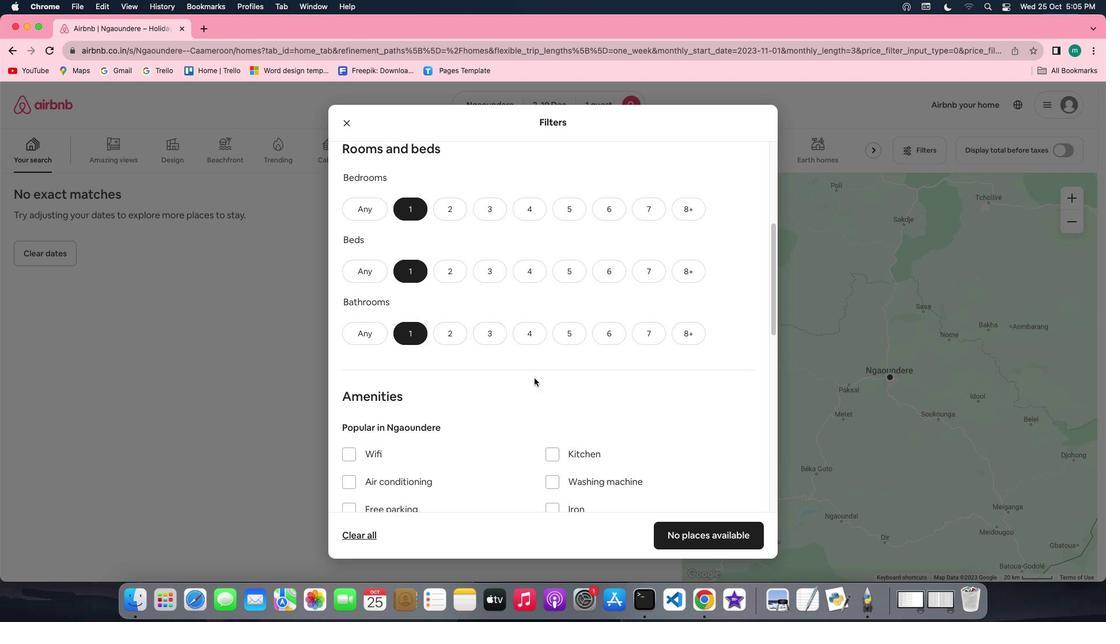
Action: Mouse scrolled (534, 378) with delta (0, 0)
Screenshot: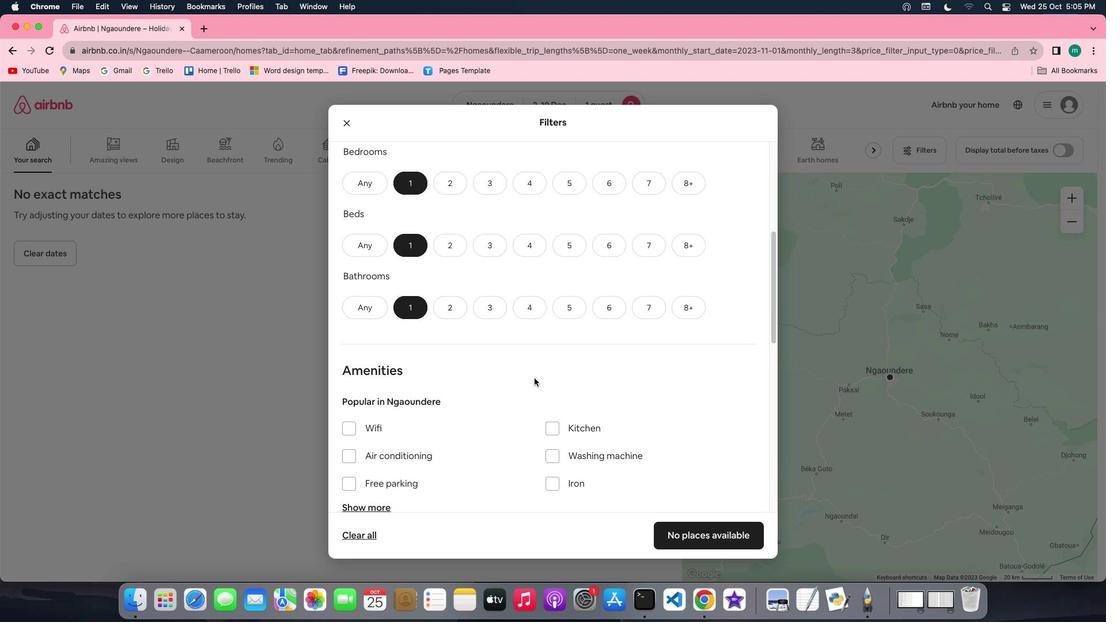 
Action: Mouse scrolled (534, 378) with delta (0, 0)
Screenshot: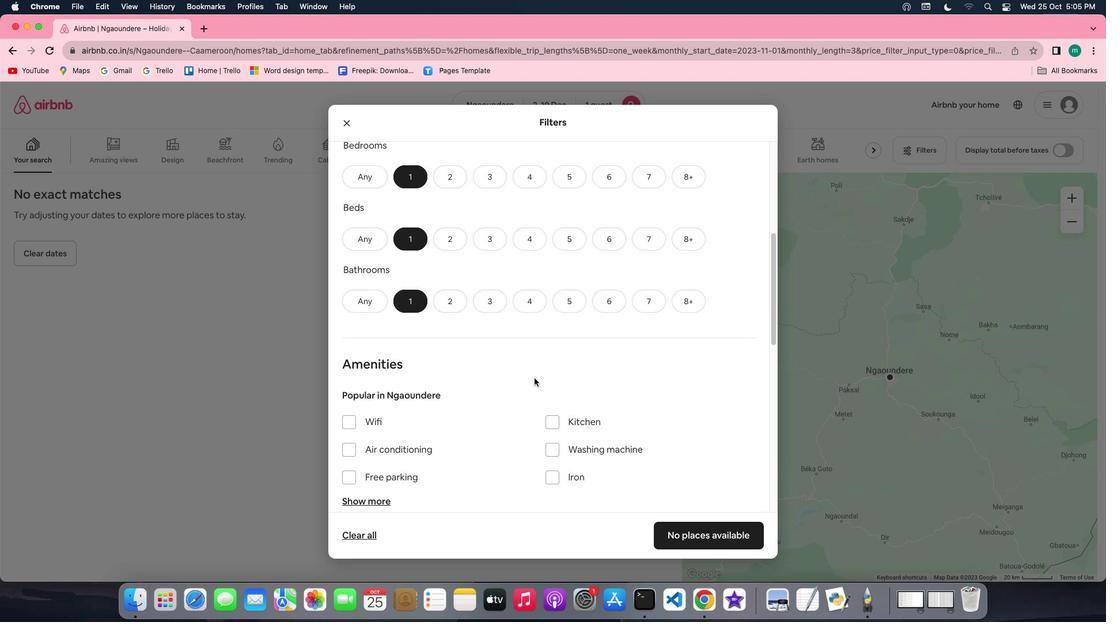
Action: Mouse scrolled (534, 378) with delta (0, 0)
Screenshot: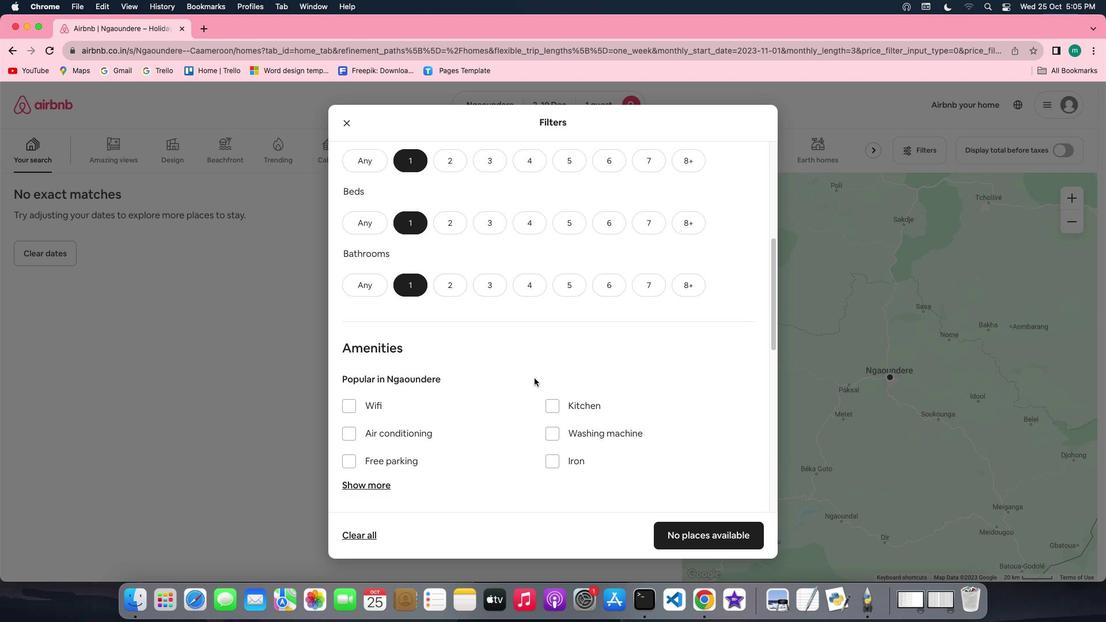 
Action: Mouse scrolled (534, 378) with delta (0, 0)
Screenshot: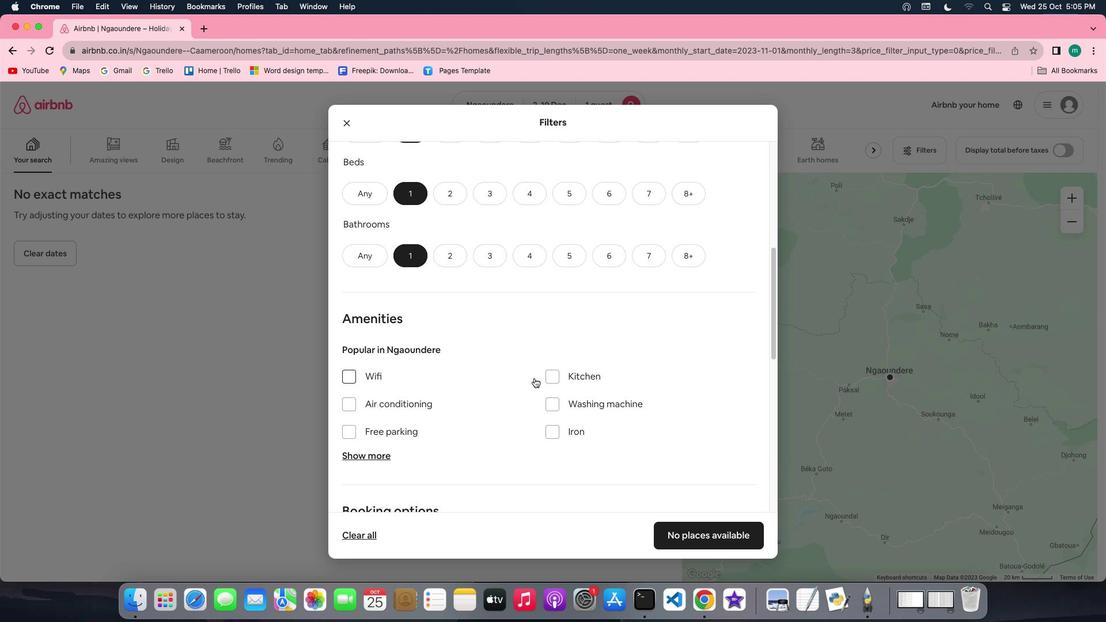 
Action: Mouse scrolled (534, 378) with delta (0, 0)
Screenshot: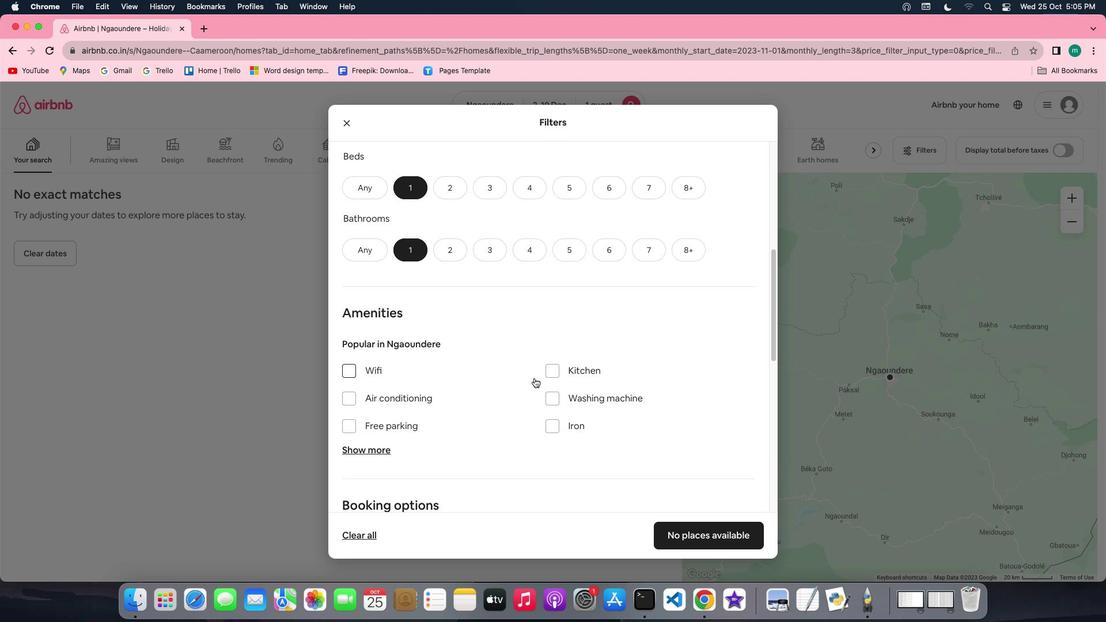 
Action: Mouse scrolled (534, 378) with delta (0, 0)
Screenshot: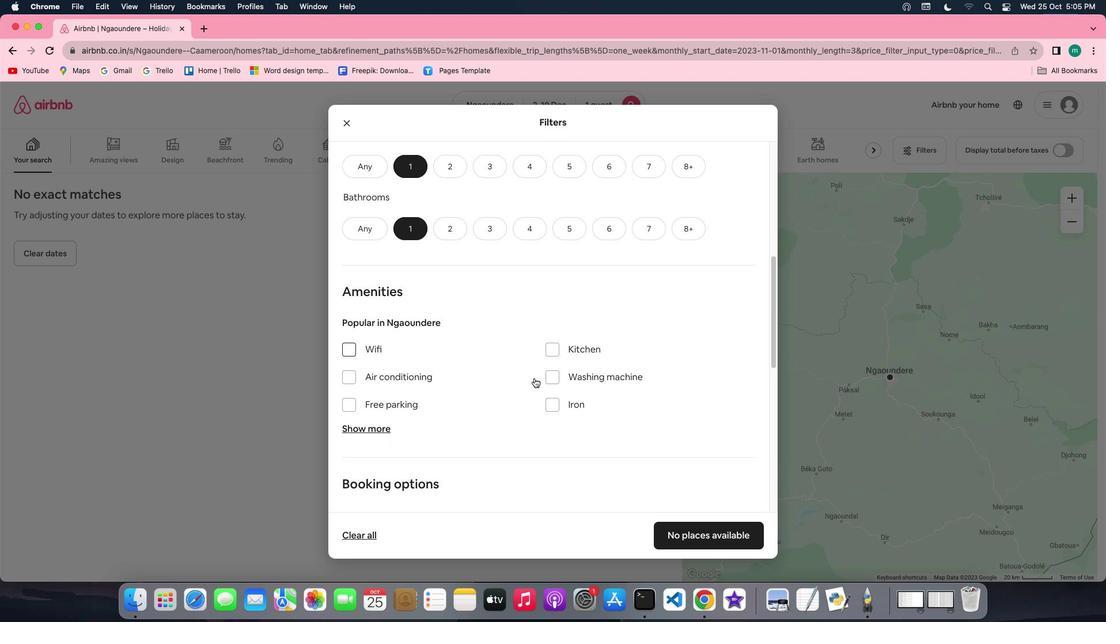 
Action: Mouse scrolled (534, 378) with delta (0, 0)
Screenshot: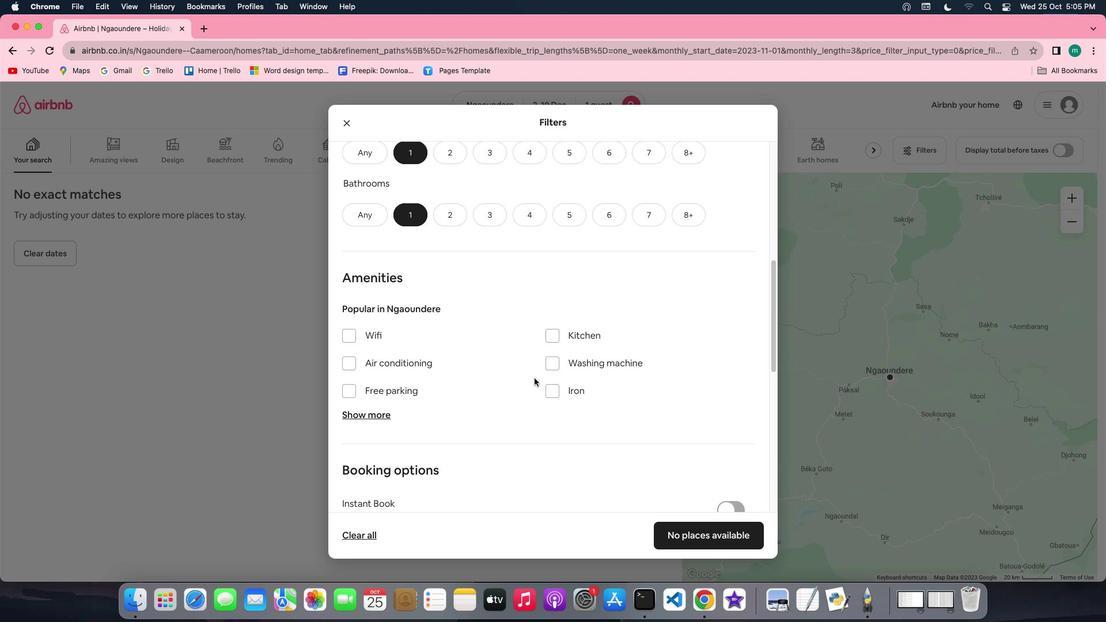 
Action: Mouse scrolled (534, 378) with delta (0, 0)
Screenshot: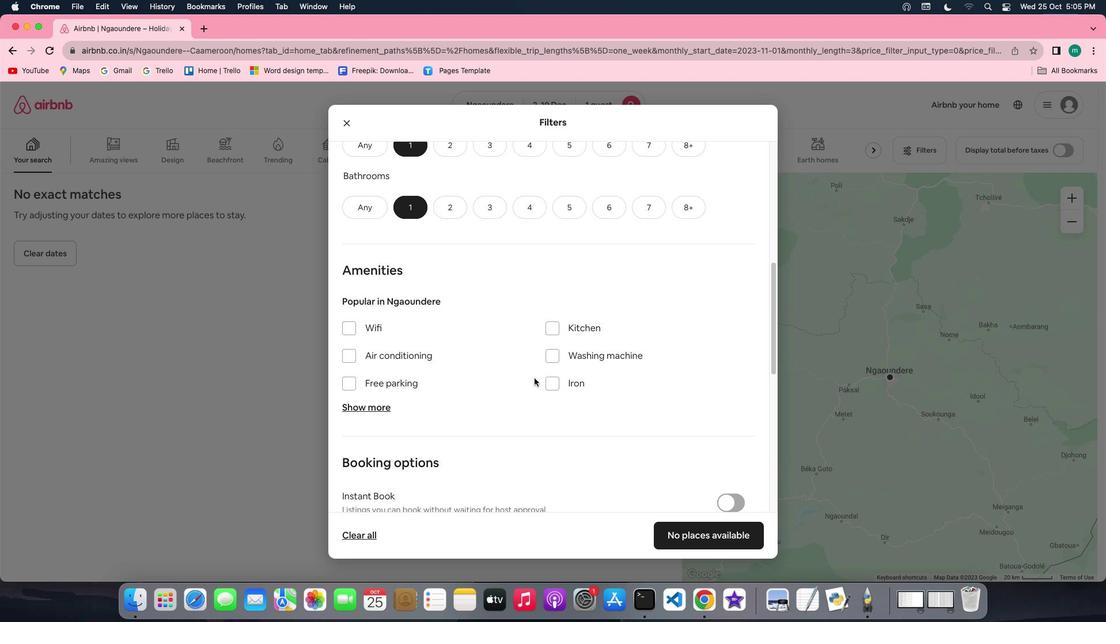 
Action: Mouse scrolled (534, 378) with delta (0, 0)
Screenshot: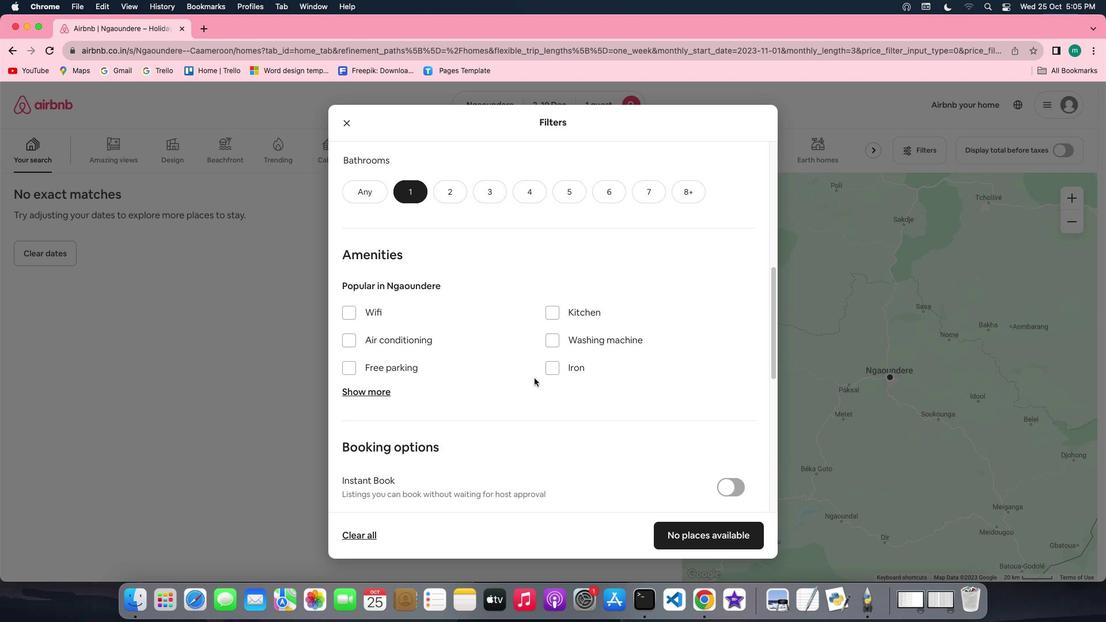 
Action: Mouse scrolled (534, 378) with delta (0, 0)
Screenshot: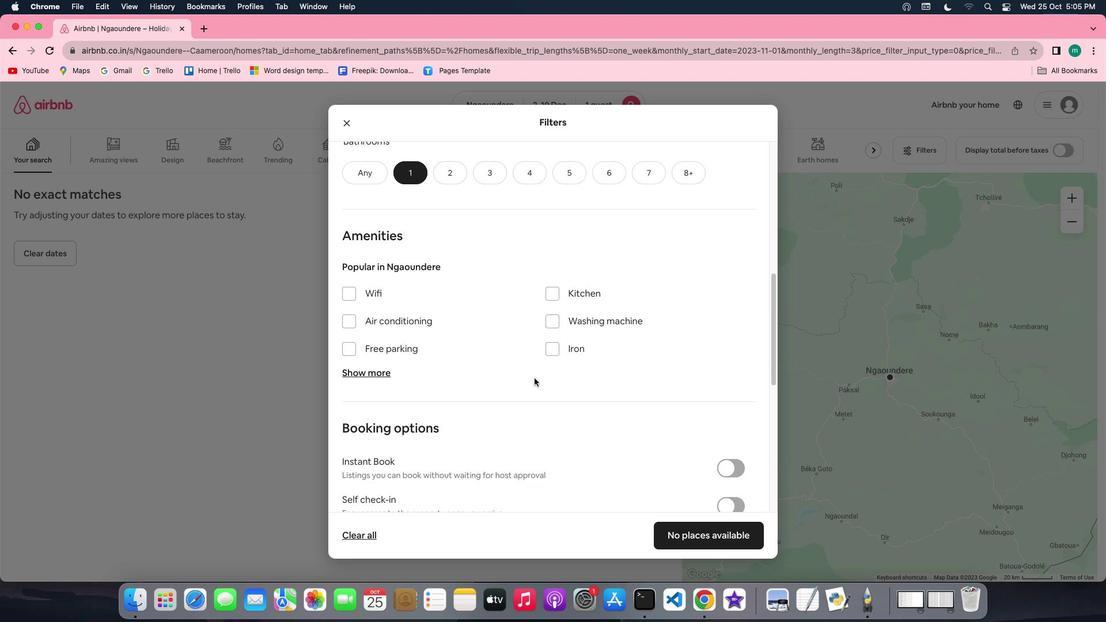 
Action: Mouse scrolled (534, 378) with delta (0, 0)
Screenshot: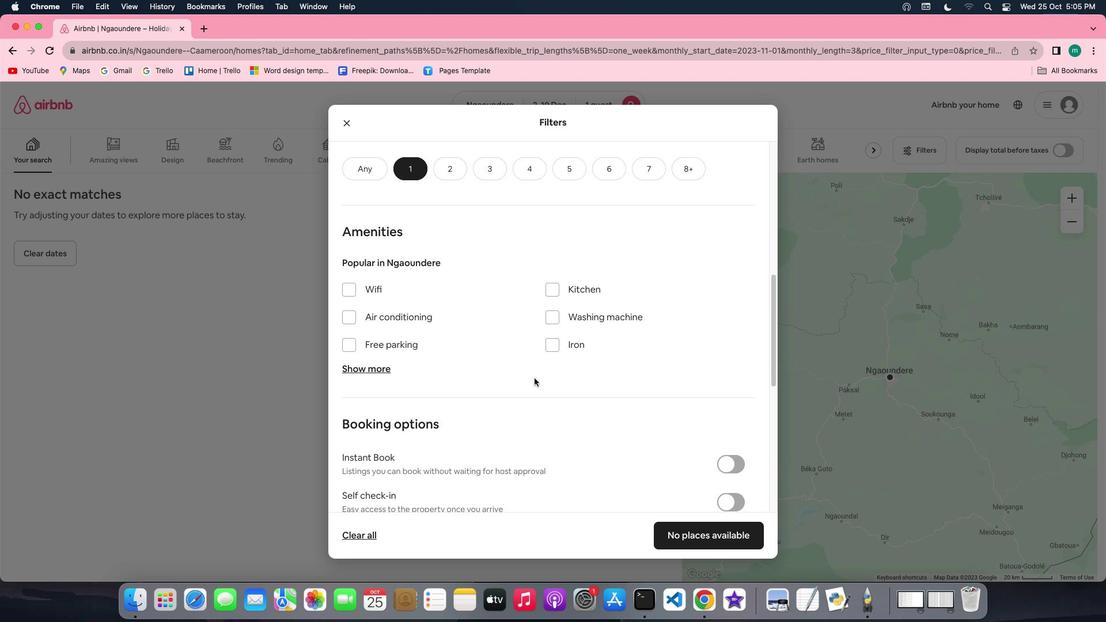 
Action: Mouse scrolled (534, 378) with delta (0, 0)
Screenshot: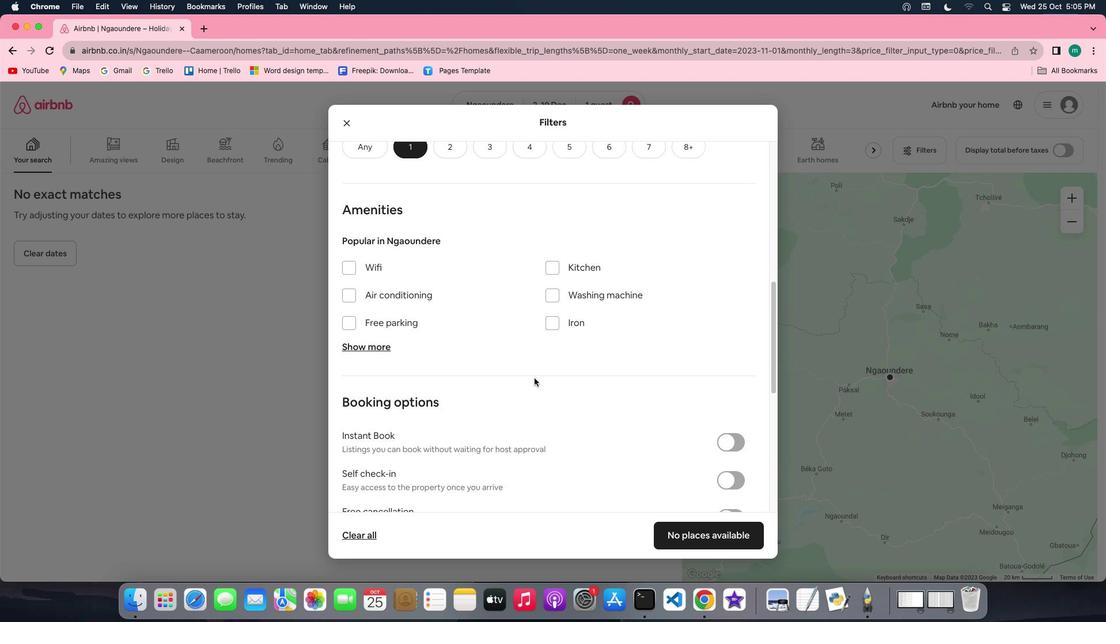 
Action: Mouse scrolled (534, 378) with delta (0, 0)
Screenshot: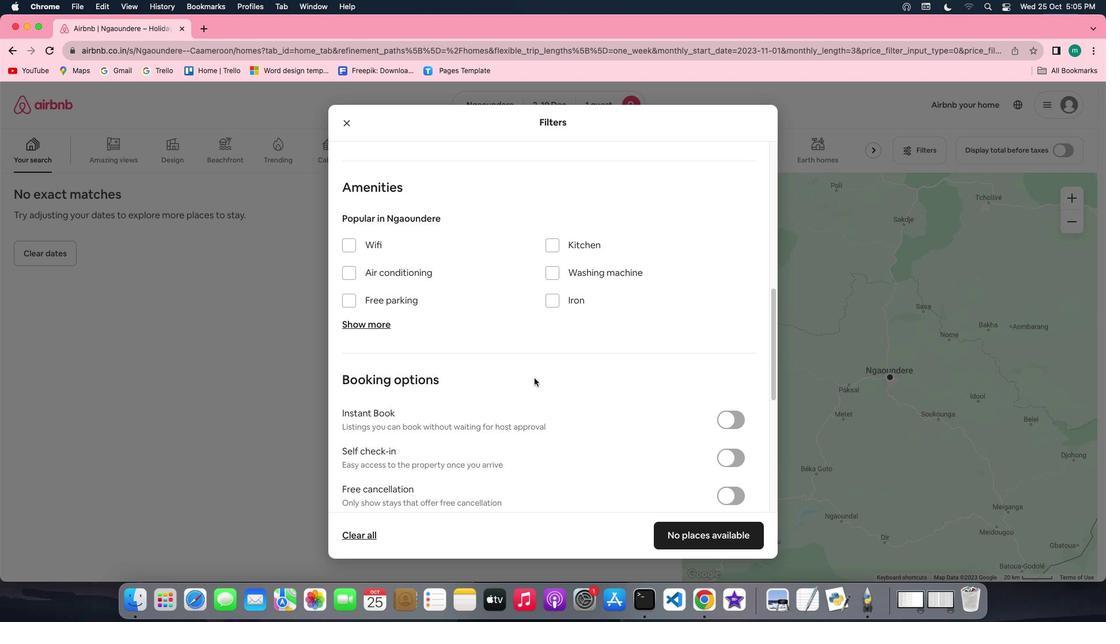 
Action: Mouse scrolled (534, 378) with delta (0, 0)
Screenshot: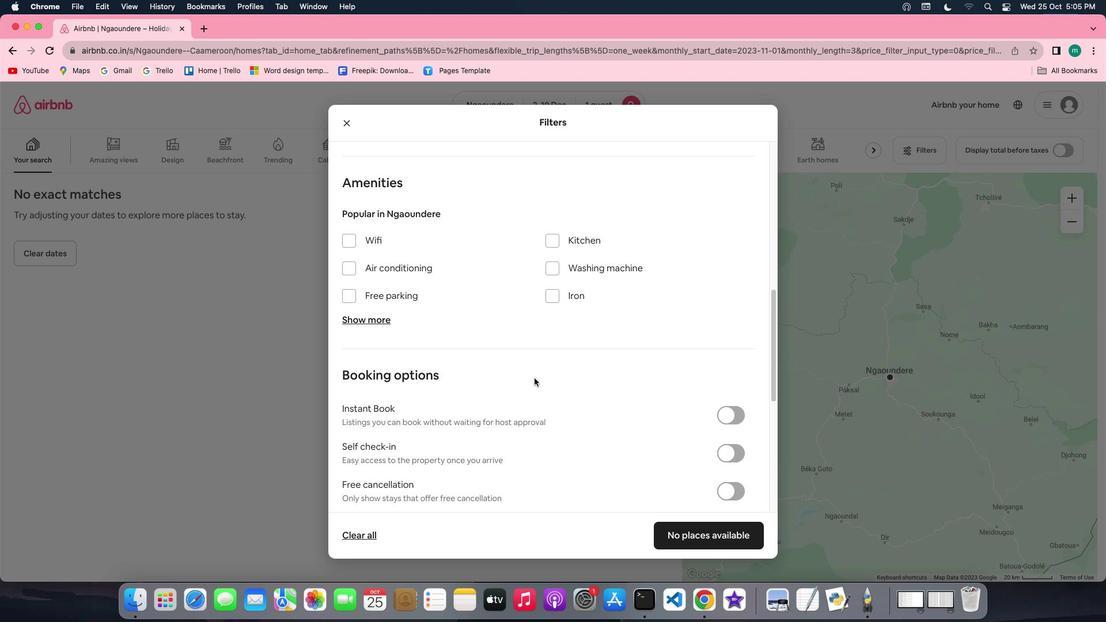 
Action: Mouse scrolled (534, 378) with delta (0, 0)
Screenshot: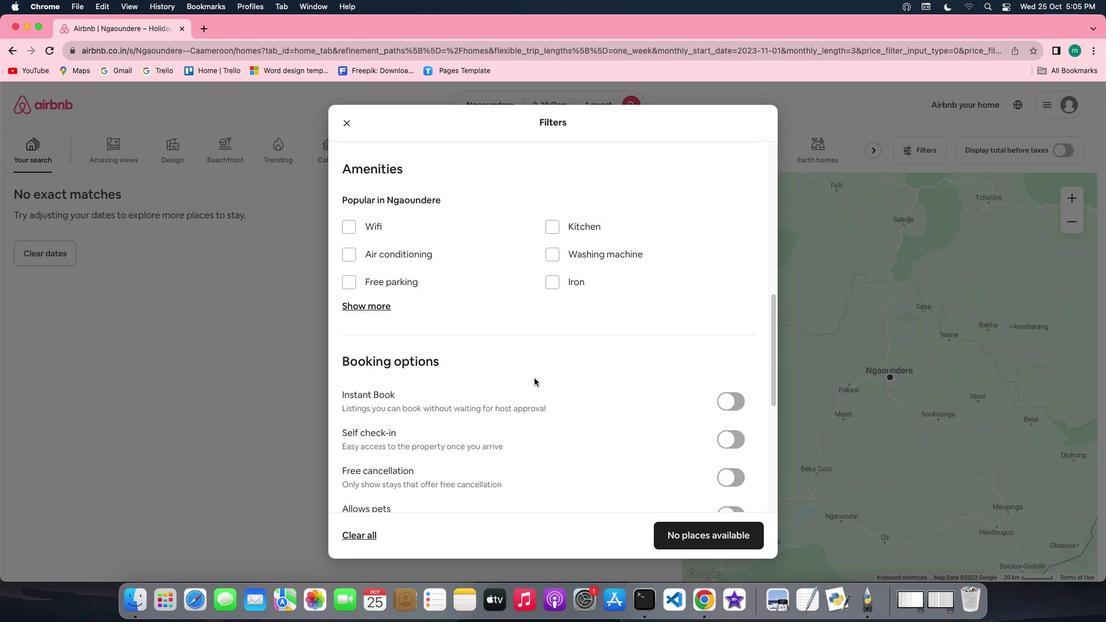 
Action: Mouse scrolled (534, 378) with delta (0, 0)
Screenshot: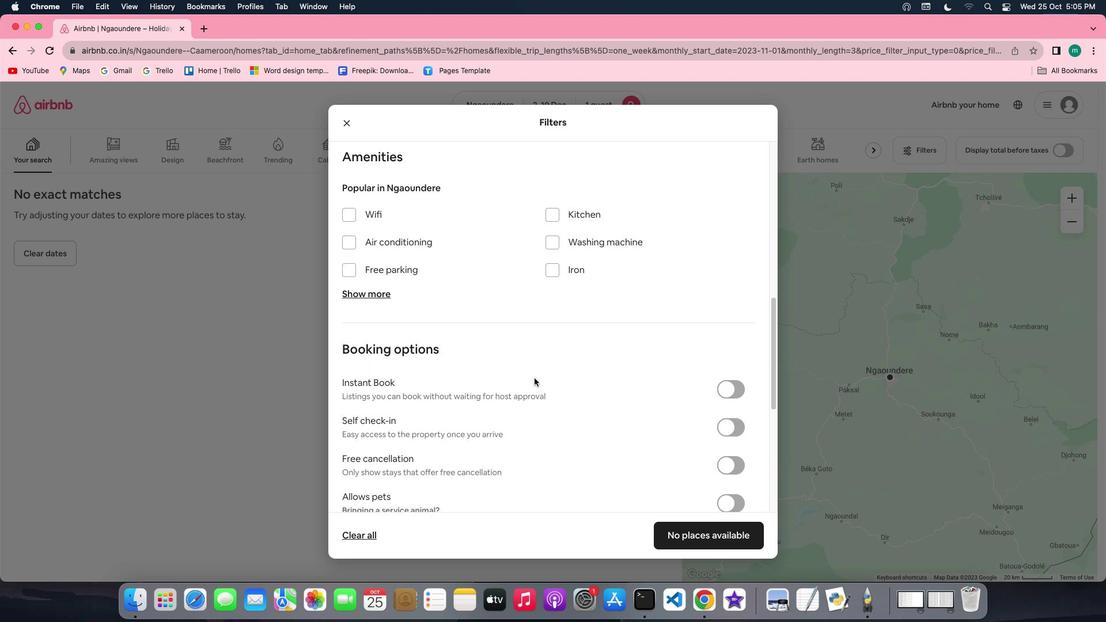 
Action: Mouse scrolled (534, 378) with delta (0, 0)
Screenshot: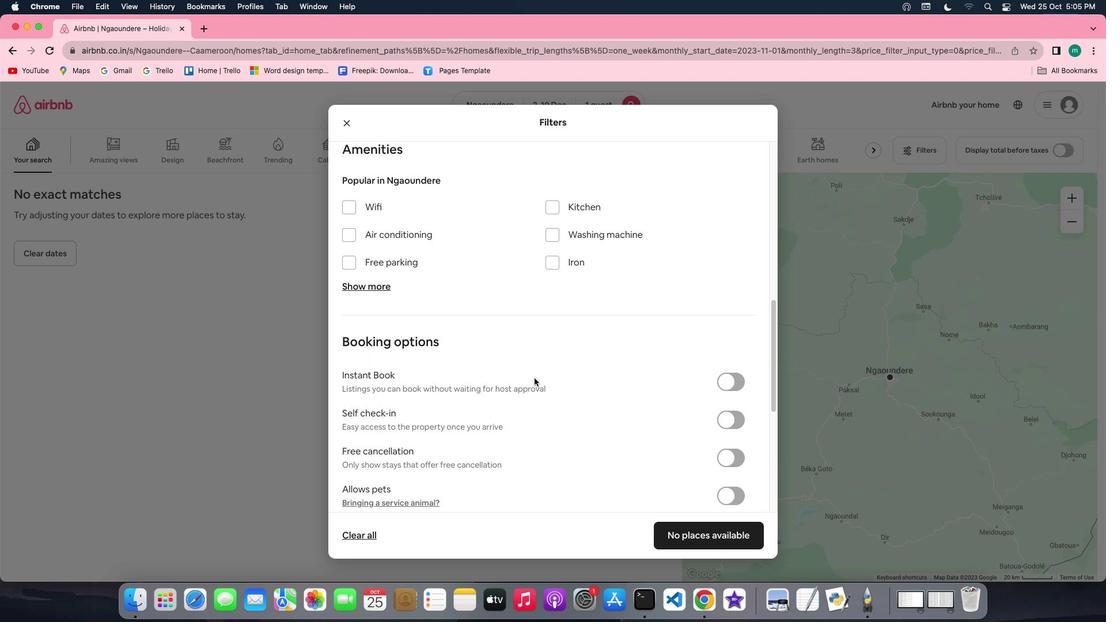 
Action: Mouse scrolled (534, 378) with delta (0, -1)
Screenshot: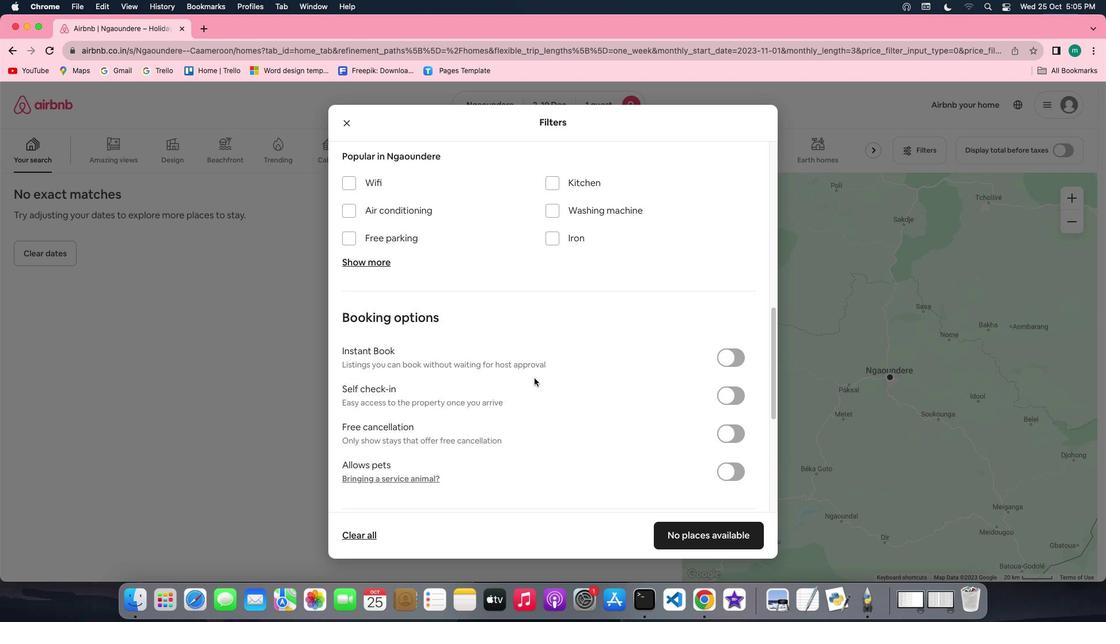
Action: Mouse moved to (737, 356)
Screenshot: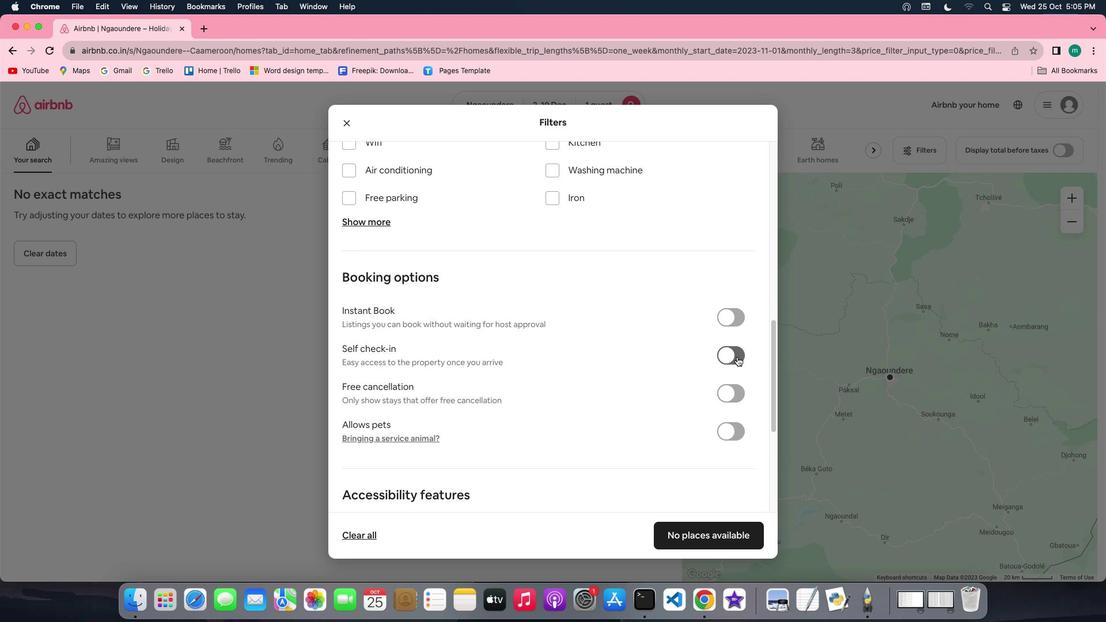 
Action: Mouse pressed left at (737, 356)
Screenshot: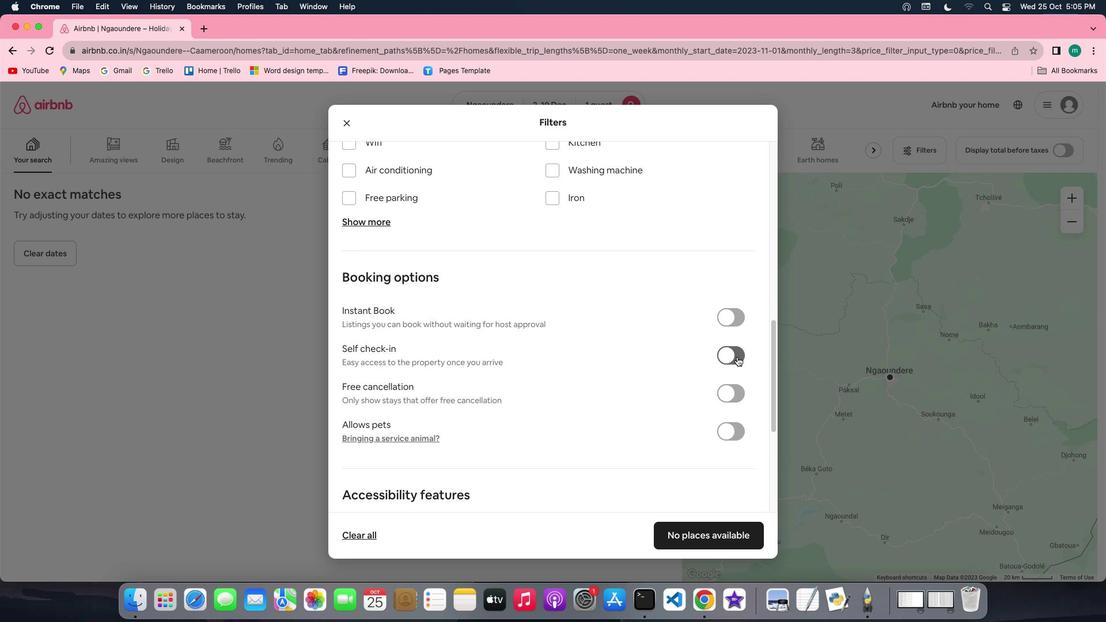 
Action: Mouse moved to (589, 390)
Screenshot: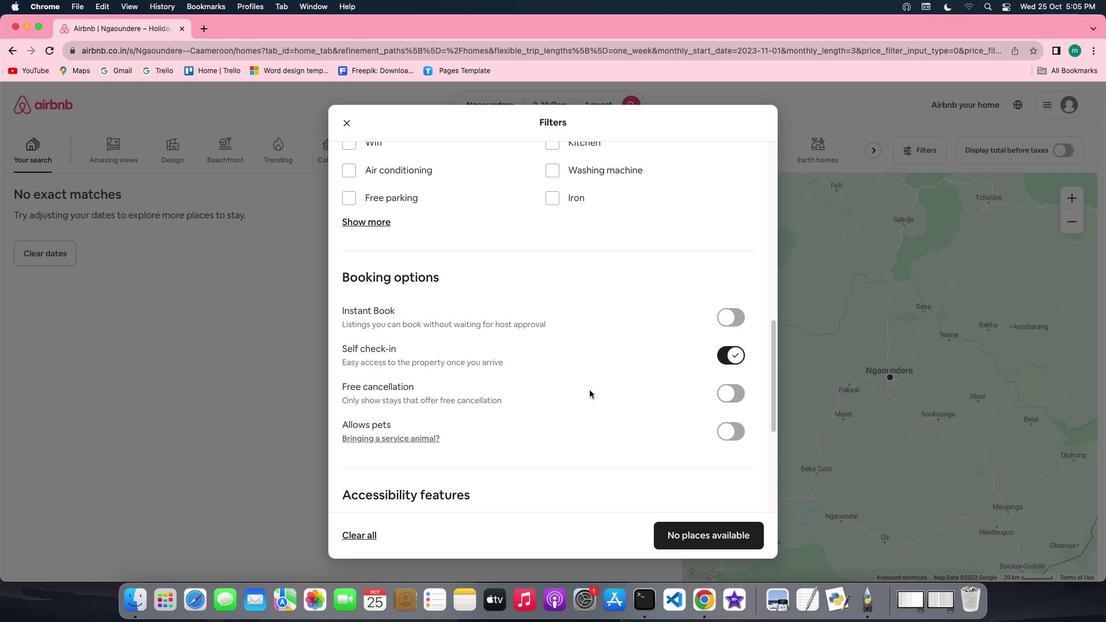 
Action: Mouse scrolled (589, 390) with delta (0, 0)
Screenshot: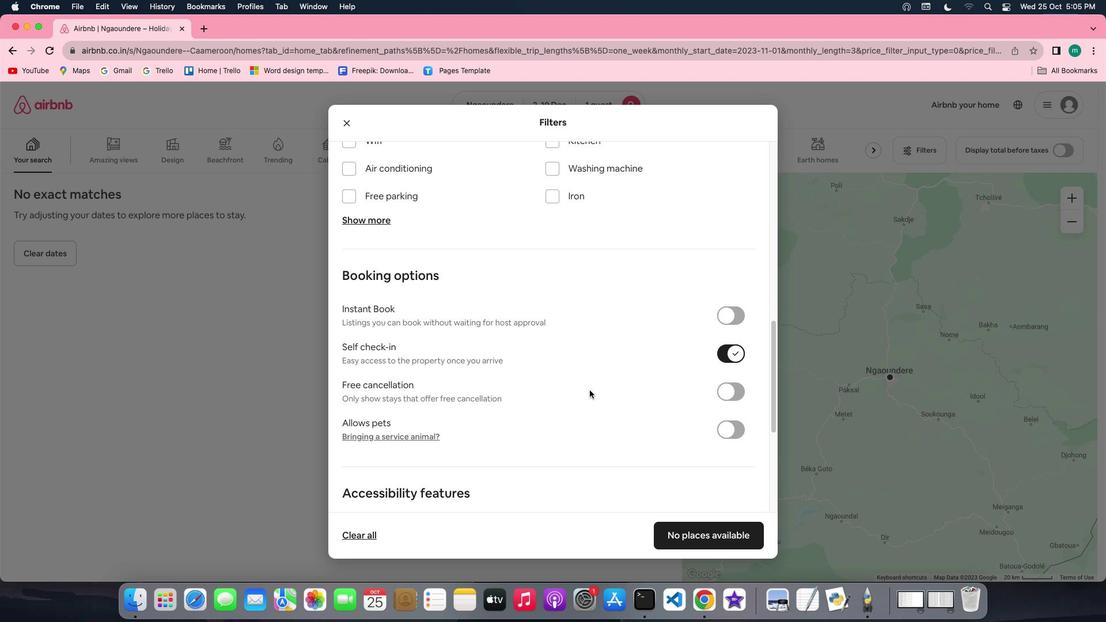 
Action: Mouse scrolled (589, 390) with delta (0, 0)
Screenshot: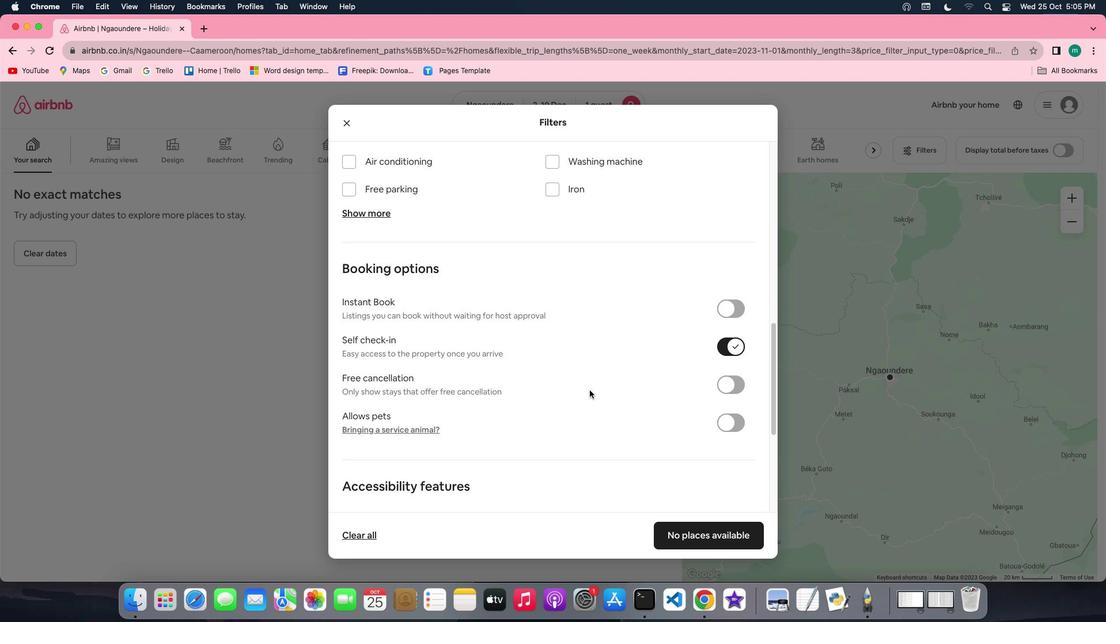 
Action: Mouse scrolled (589, 390) with delta (0, 0)
Screenshot: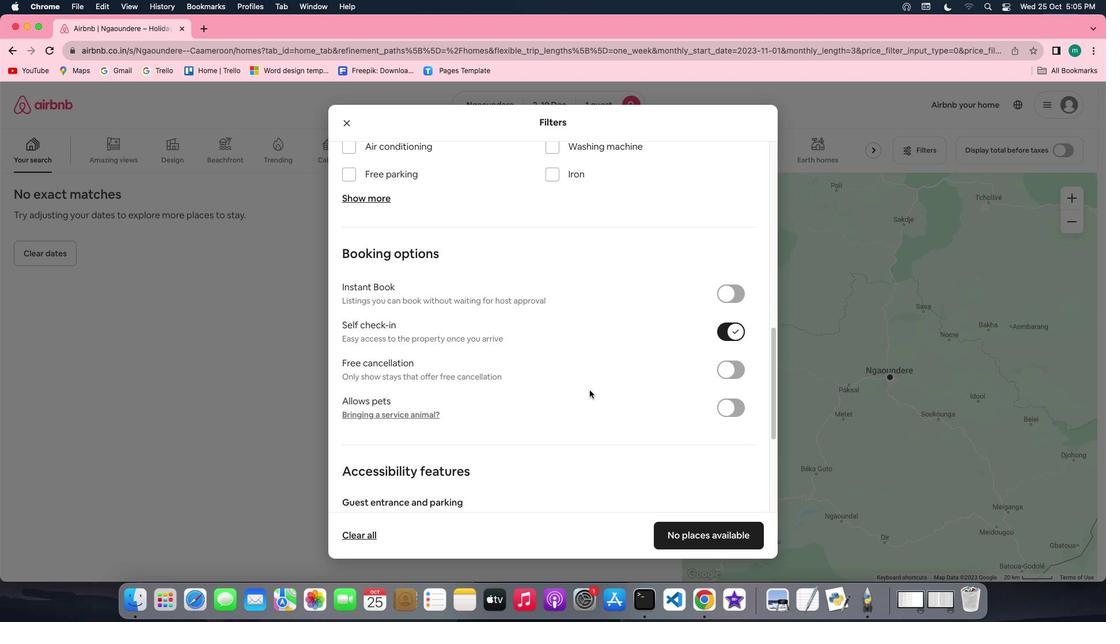 
Action: Mouse scrolled (589, 390) with delta (0, 0)
Screenshot: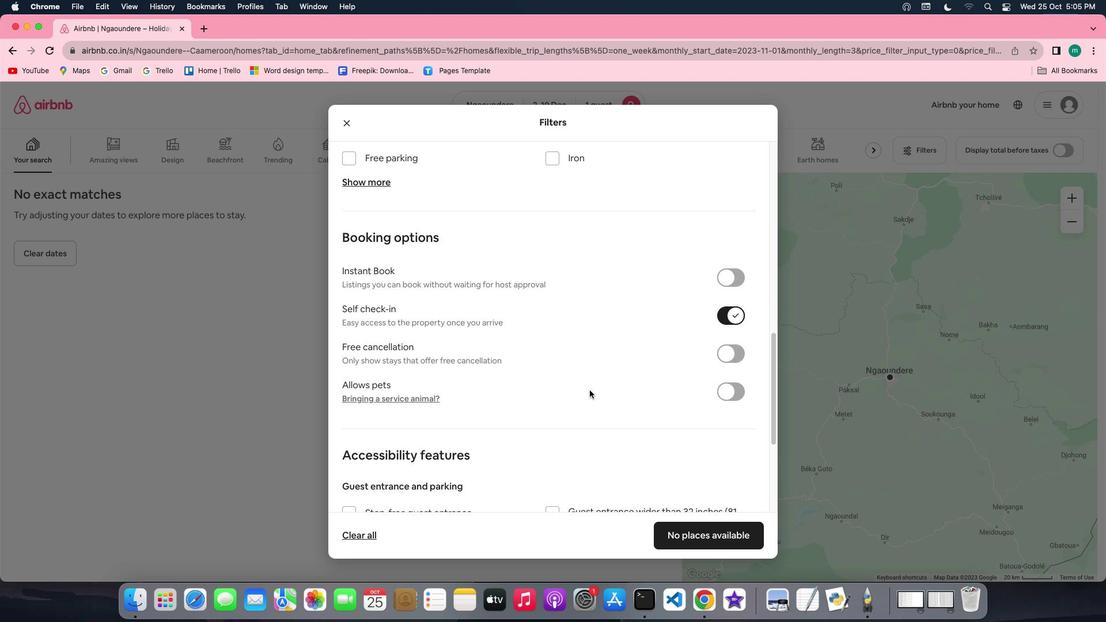 
Action: Mouse scrolled (589, 390) with delta (0, 0)
Screenshot: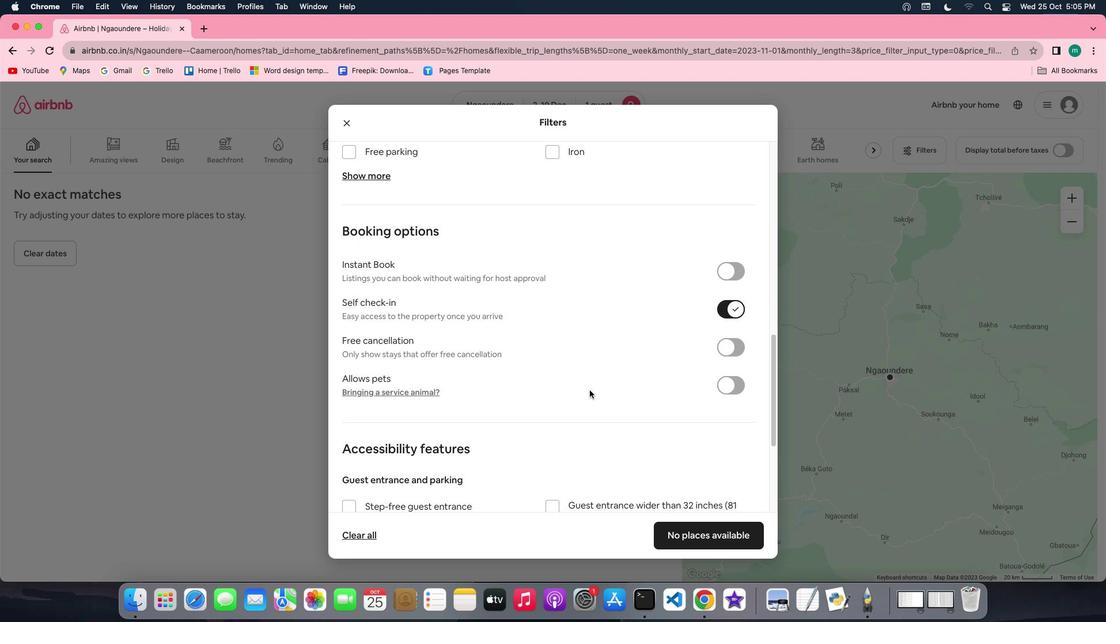 
Action: Mouse scrolled (589, 390) with delta (0, 0)
Screenshot: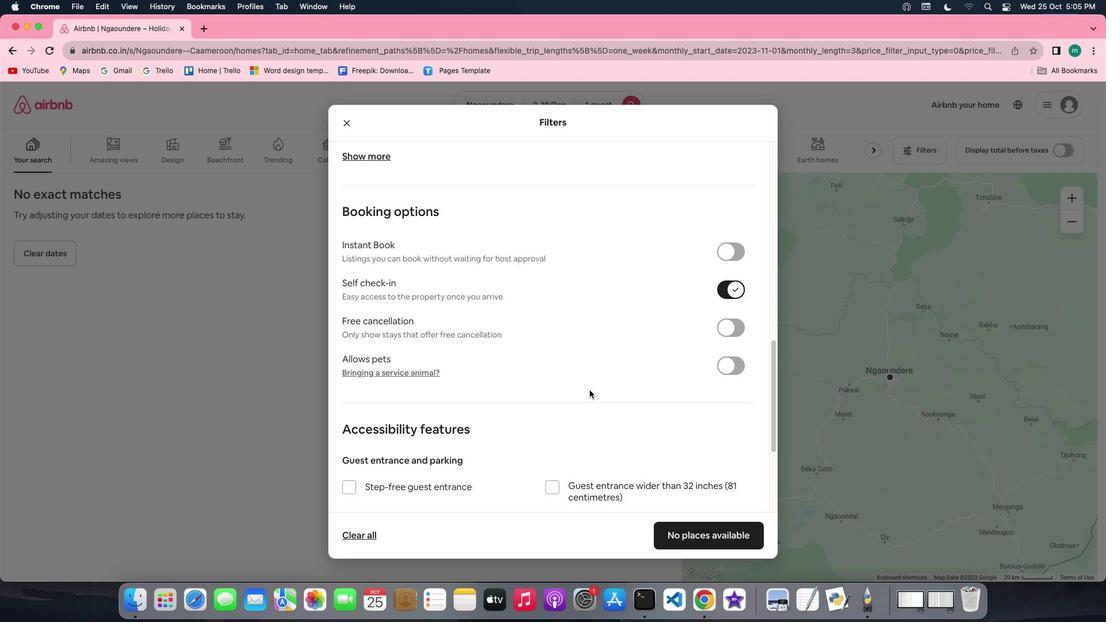 
Action: Mouse scrolled (589, 390) with delta (0, 0)
Screenshot: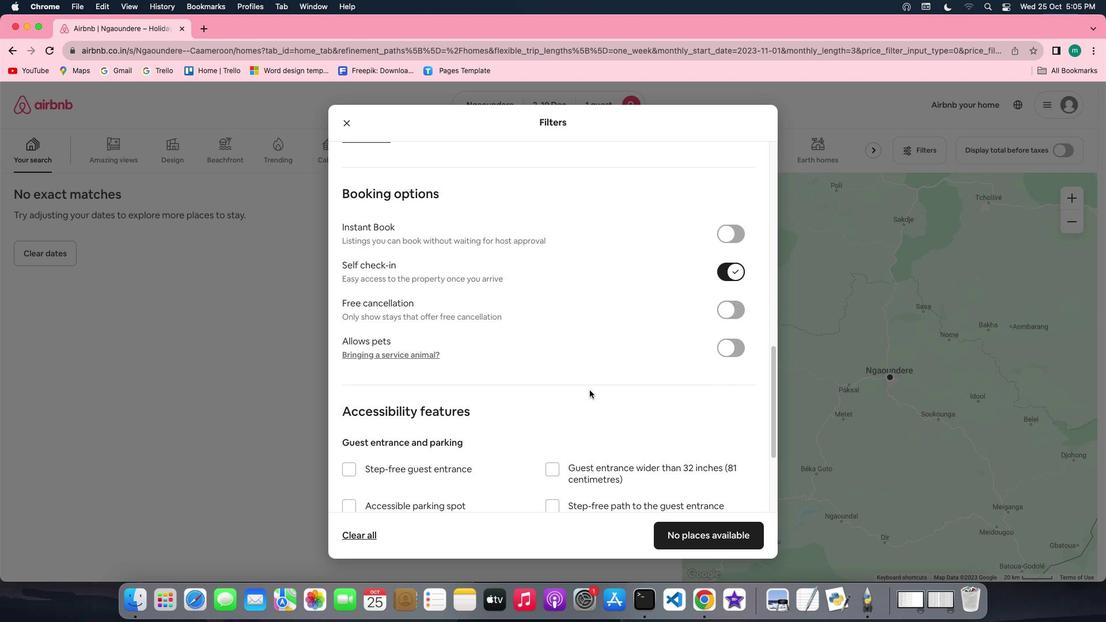 
Action: Mouse scrolled (589, 390) with delta (0, -1)
Screenshot: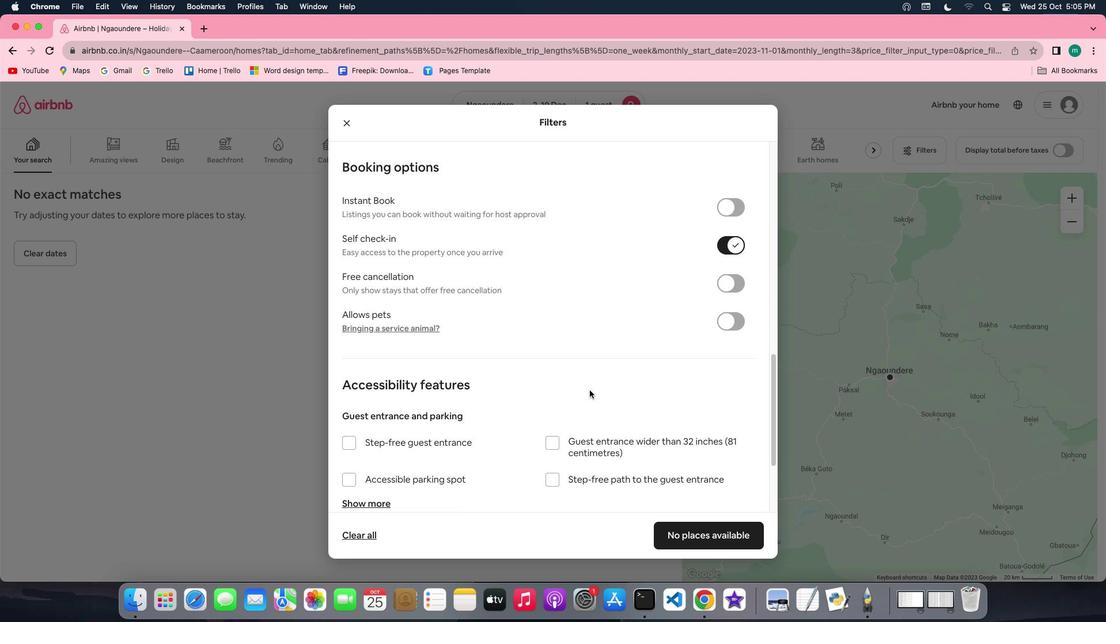 
Action: Mouse scrolled (589, 390) with delta (0, -1)
Screenshot: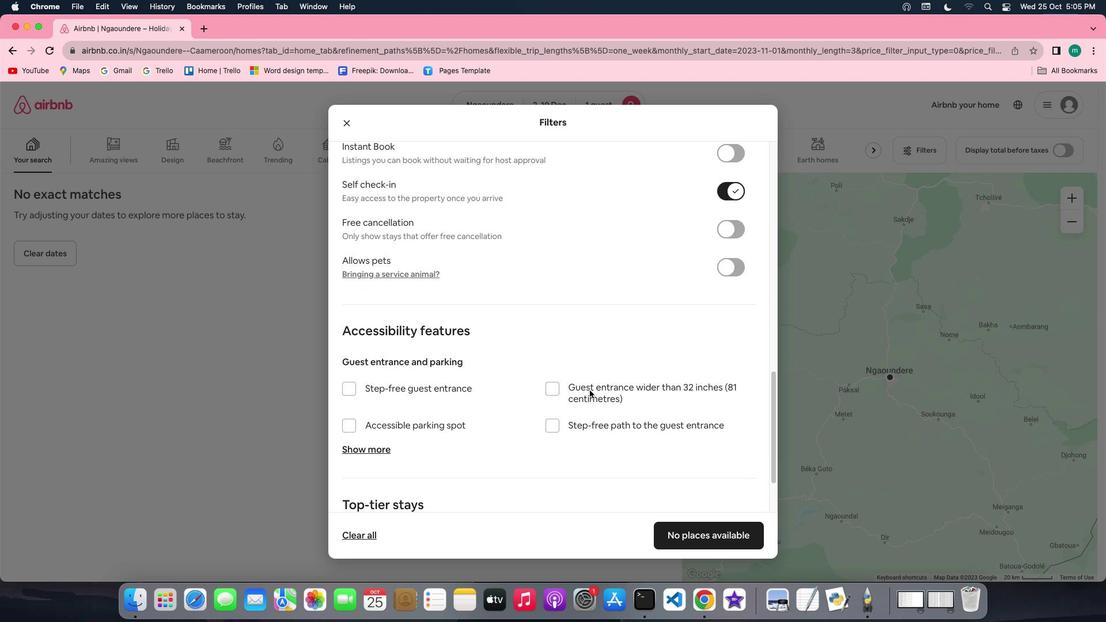 
Action: Mouse scrolled (589, 390) with delta (0, 0)
Screenshot: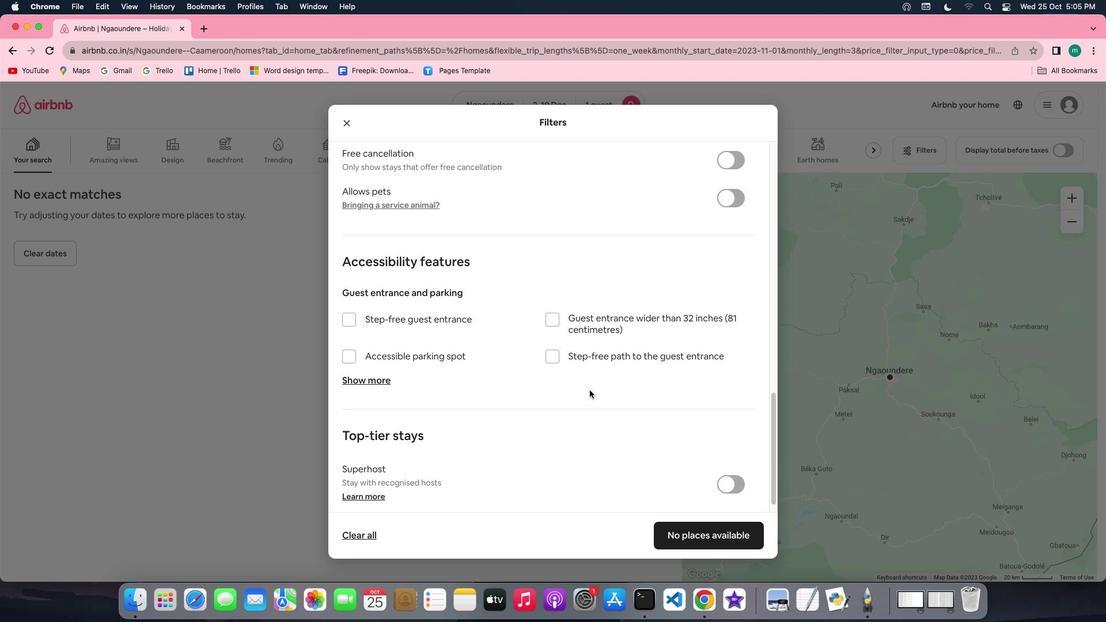 
Action: Mouse scrolled (589, 390) with delta (0, 0)
Screenshot: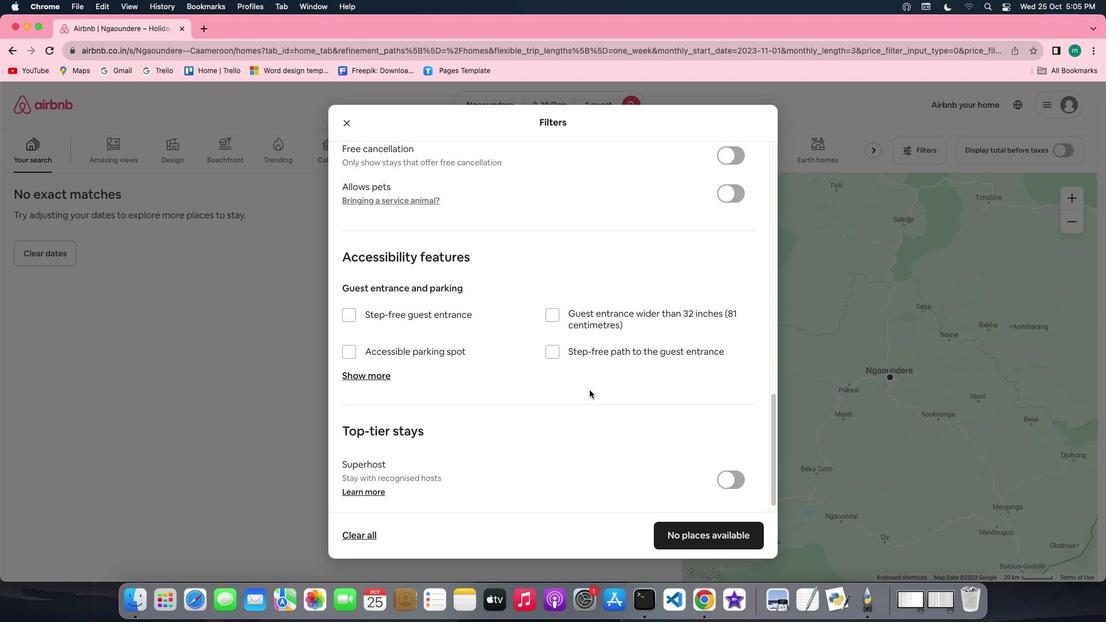 
Action: Mouse scrolled (589, 390) with delta (0, -1)
Screenshot: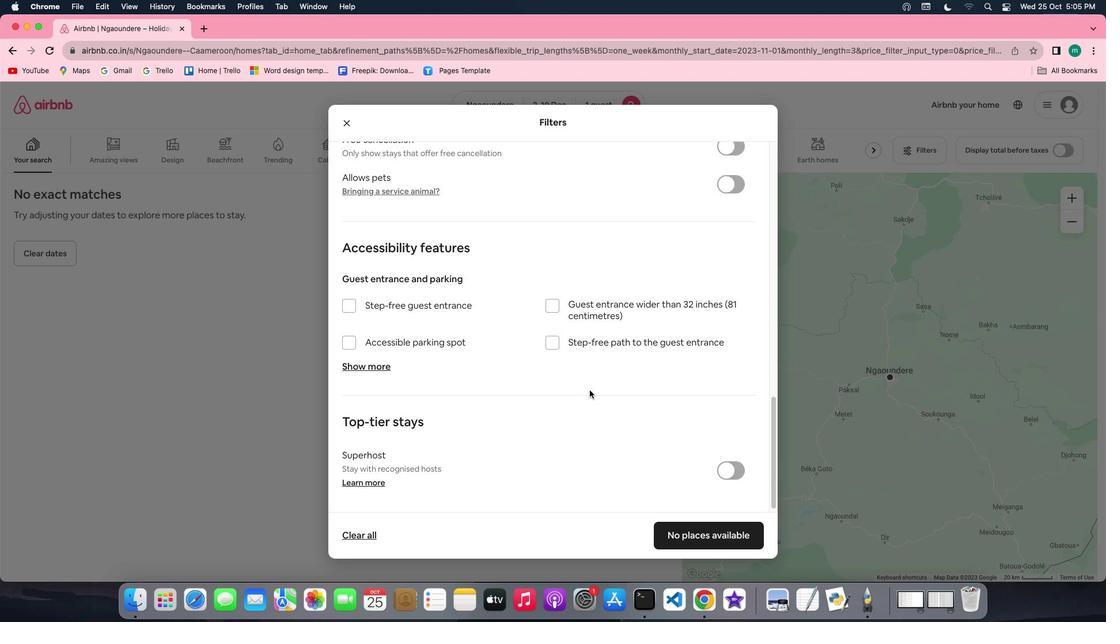 
Action: Mouse scrolled (589, 390) with delta (0, 0)
Screenshot: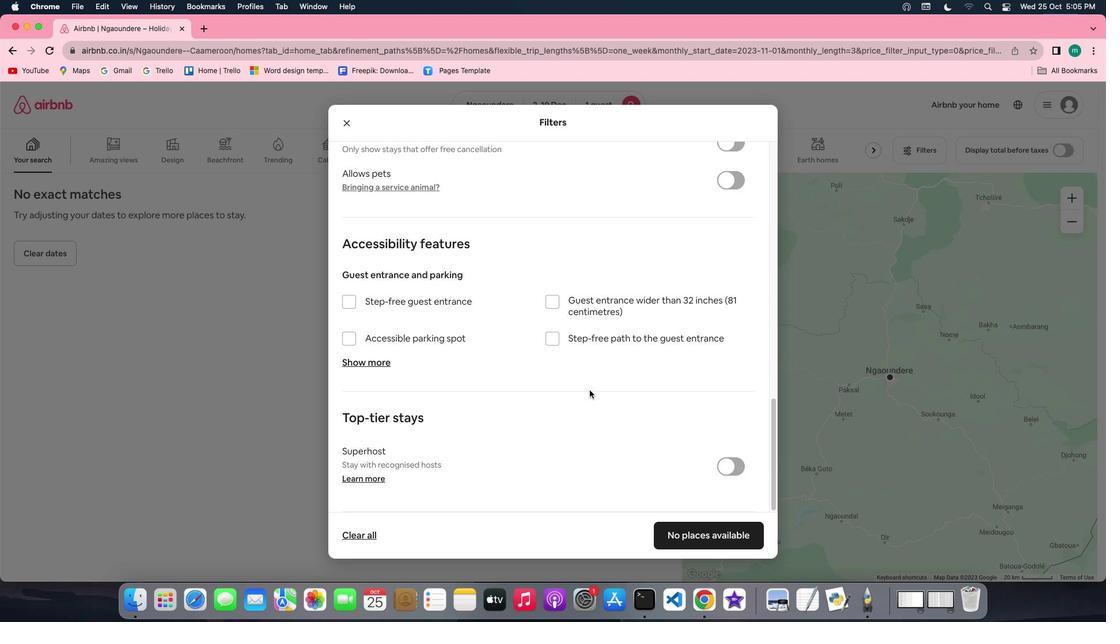 
Action: Mouse scrolled (589, 390) with delta (0, 0)
Screenshot: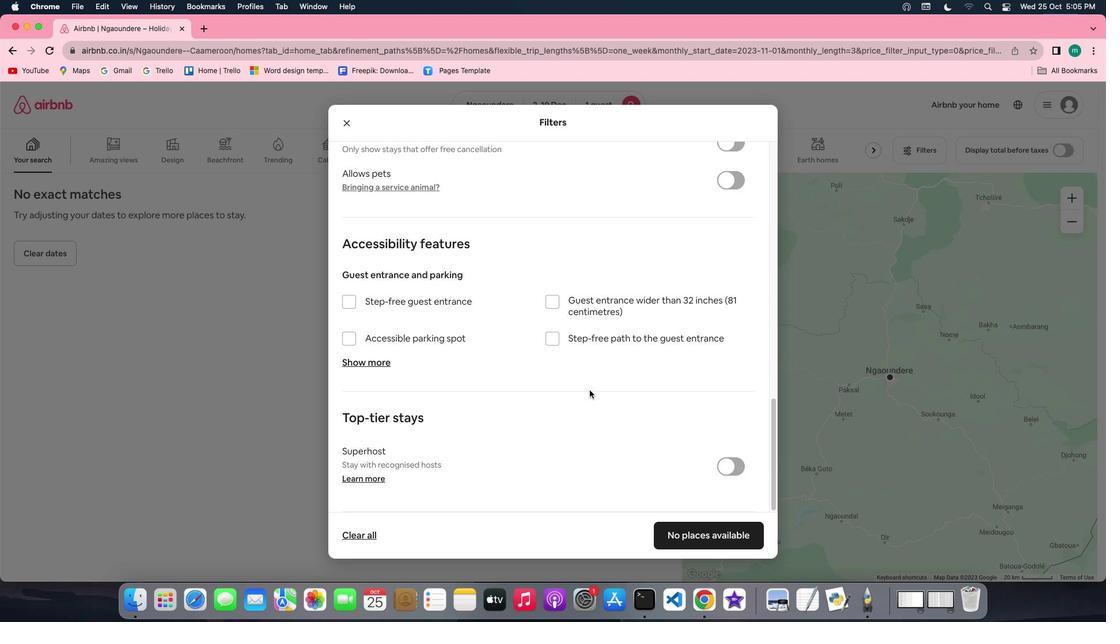 
Action: Mouse scrolled (589, 390) with delta (0, -1)
Screenshot: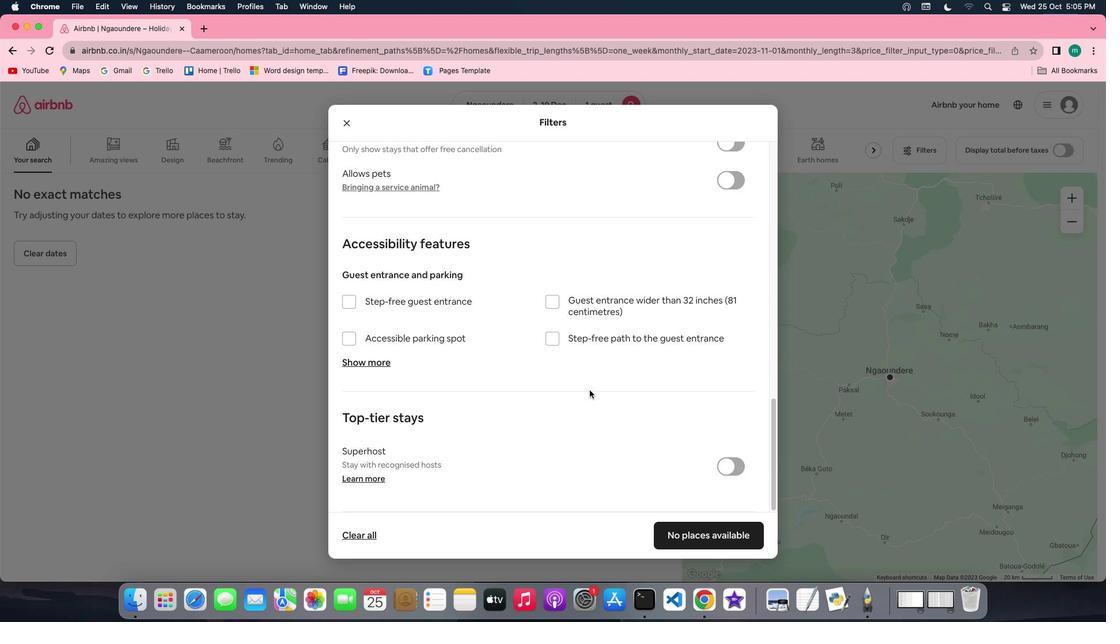 
Action: Mouse scrolled (589, 390) with delta (0, -2)
Screenshot: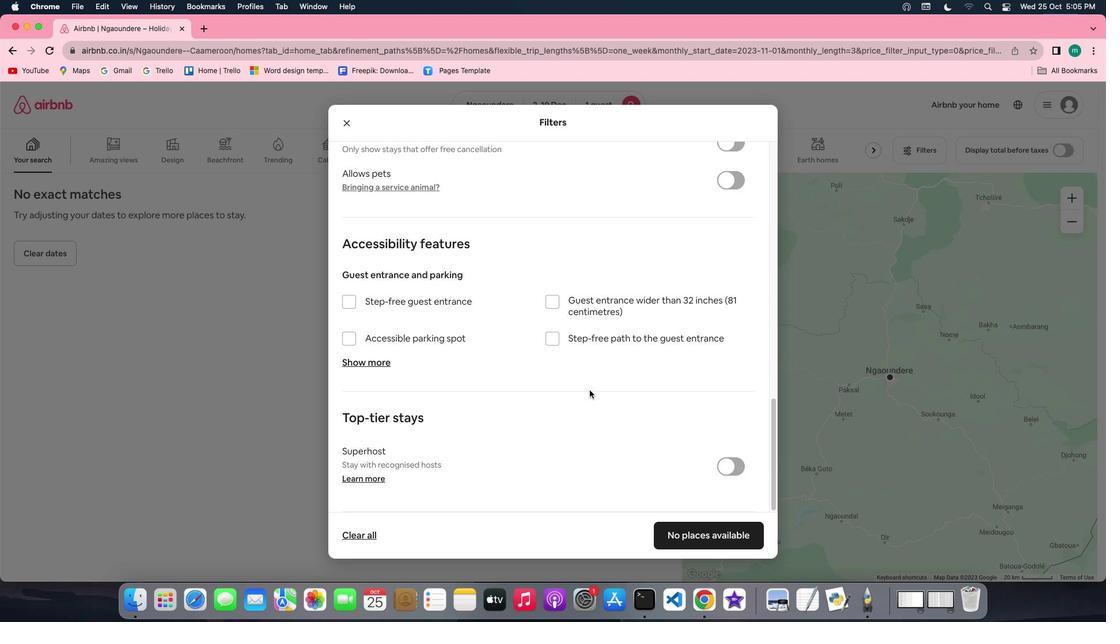 
Action: Mouse moved to (733, 535)
Screenshot: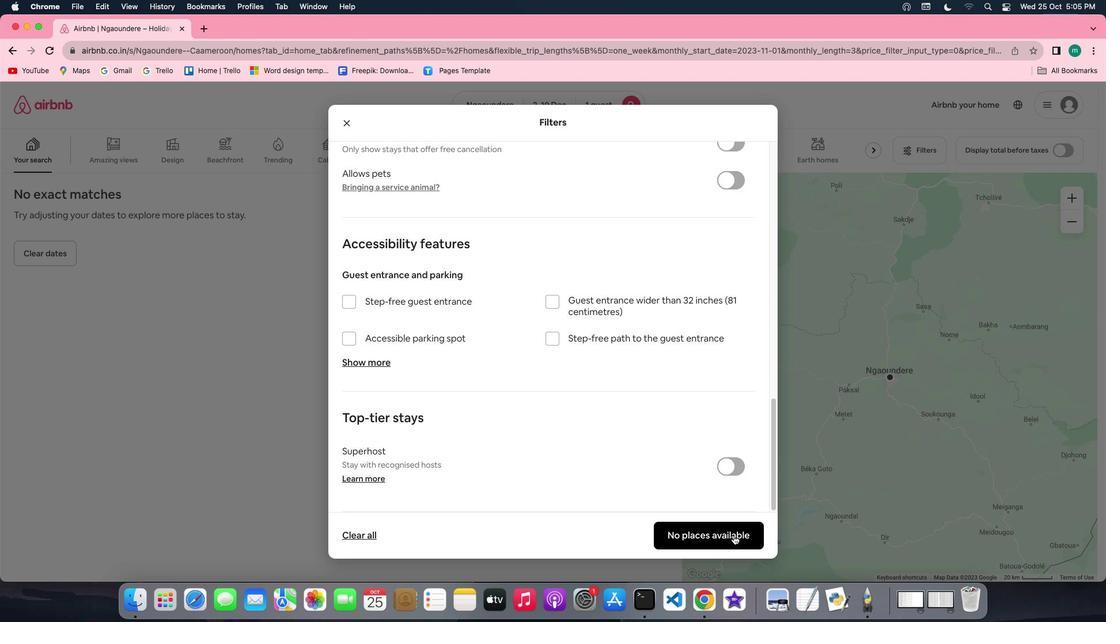 
Action: Mouse pressed left at (733, 535)
Screenshot: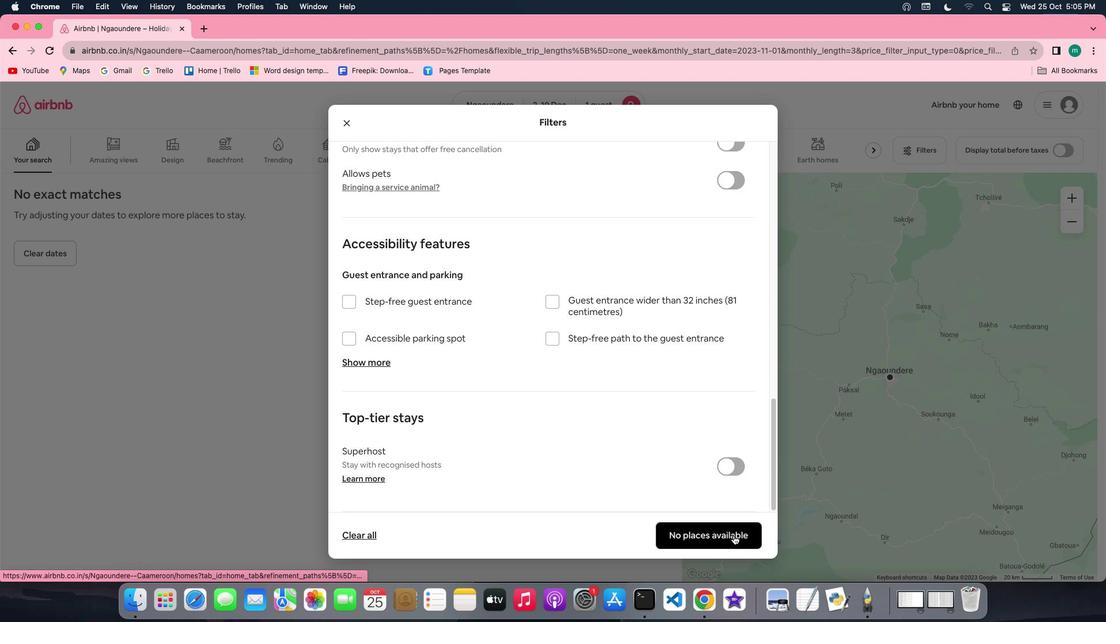 
Action: Mouse moved to (466, 422)
Screenshot: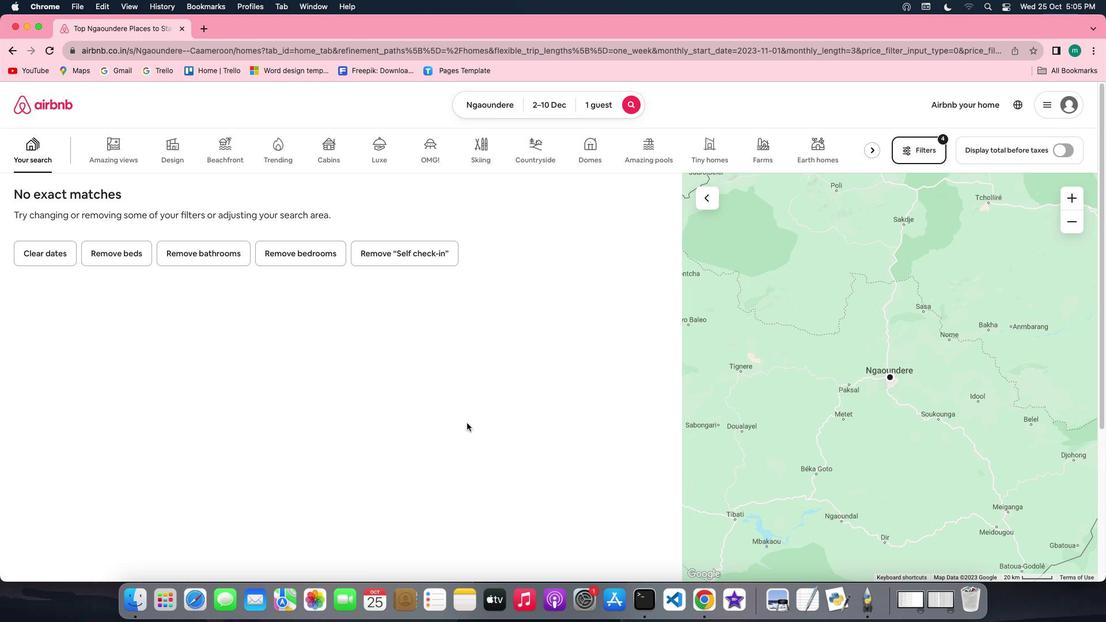 
